 Task: Create a due date automation trigger when advanced on, on the wednesday of the week a card is due add fields without custom field "Resume" set to a number greater than 1 and greater or equal to 10 at 11:00 AM.
Action: Mouse moved to (1059, 86)
Screenshot: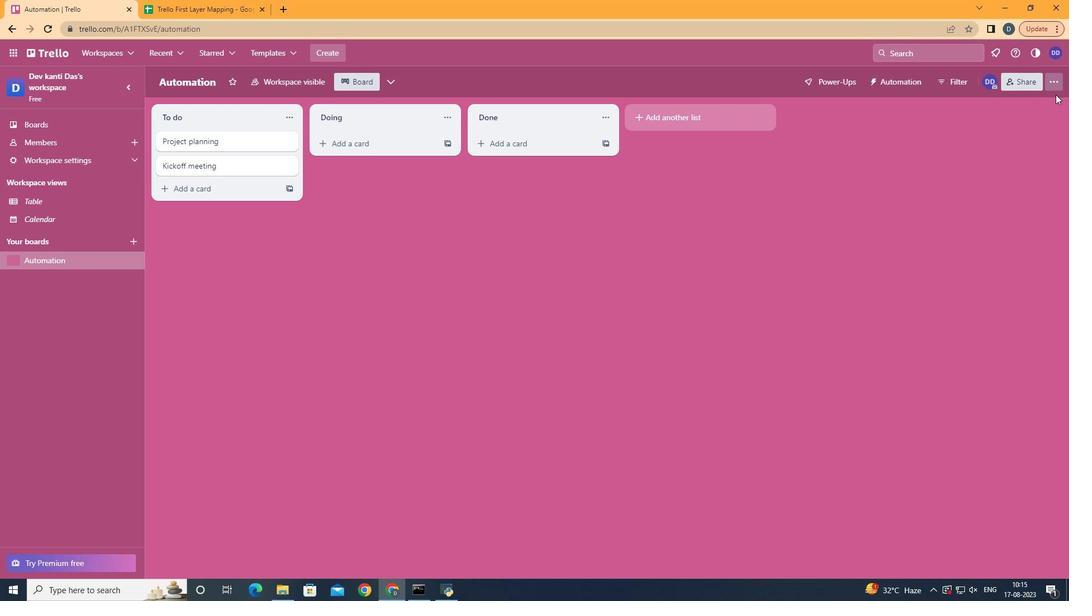 
Action: Mouse pressed left at (1059, 86)
Screenshot: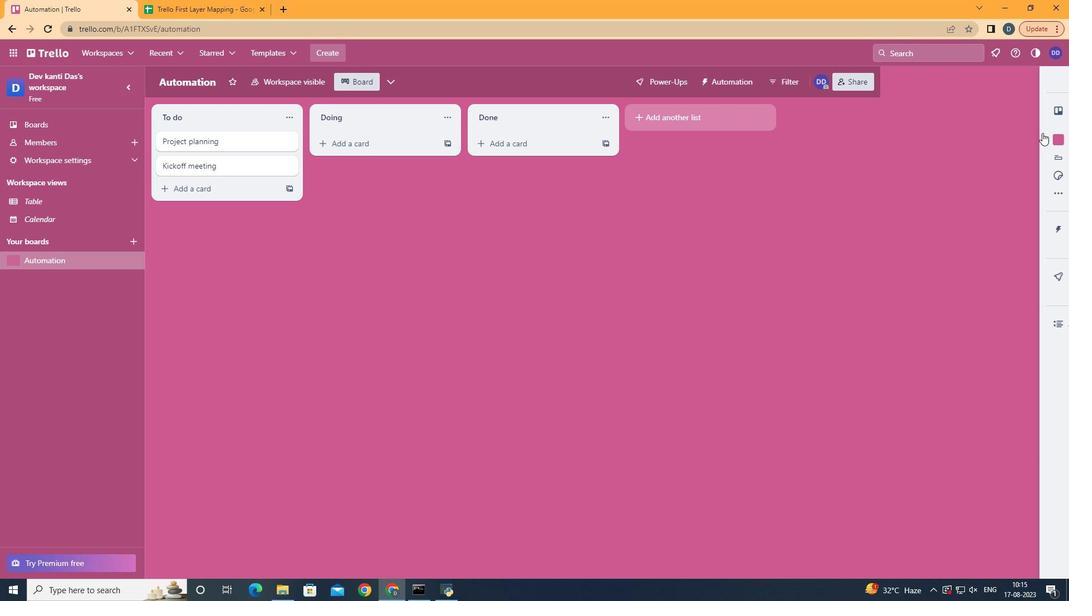 
Action: Mouse moved to (963, 249)
Screenshot: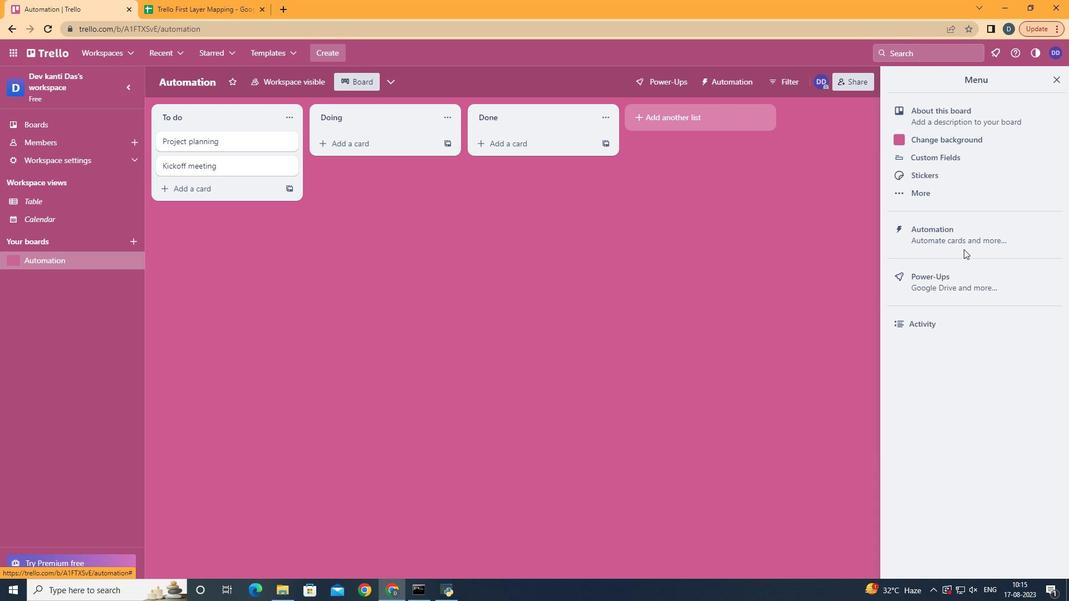 
Action: Mouse pressed left at (963, 249)
Screenshot: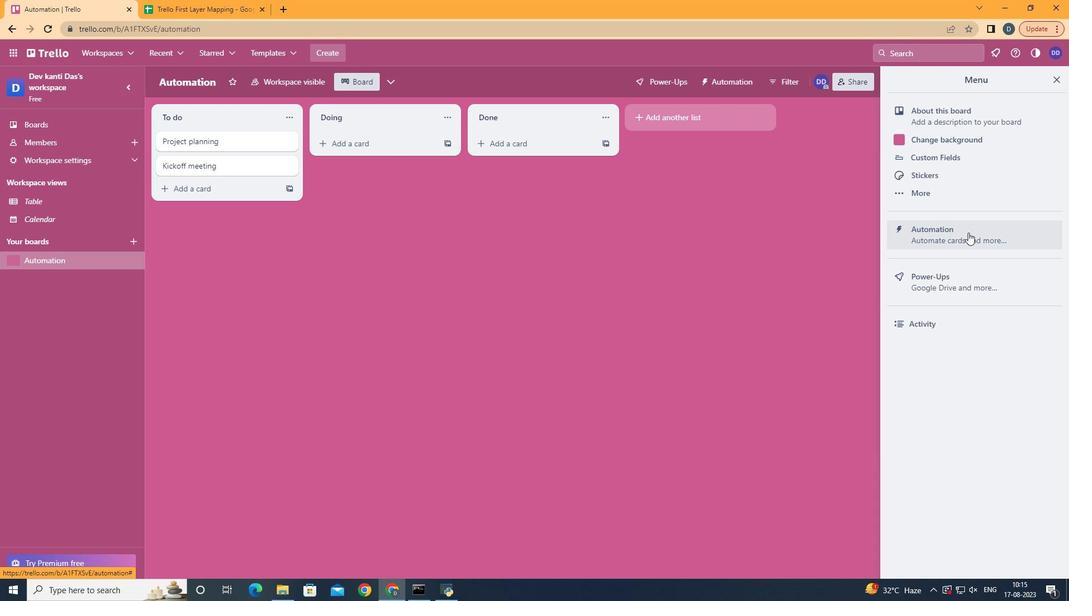 
Action: Mouse moved to (968, 232)
Screenshot: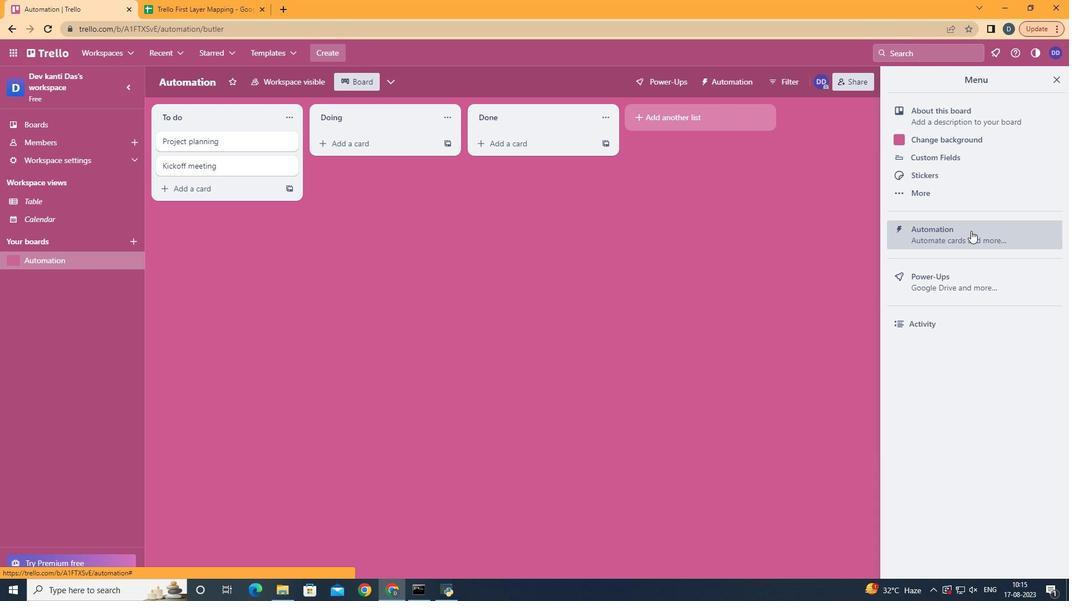 
Action: Mouse pressed left at (968, 232)
Screenshot: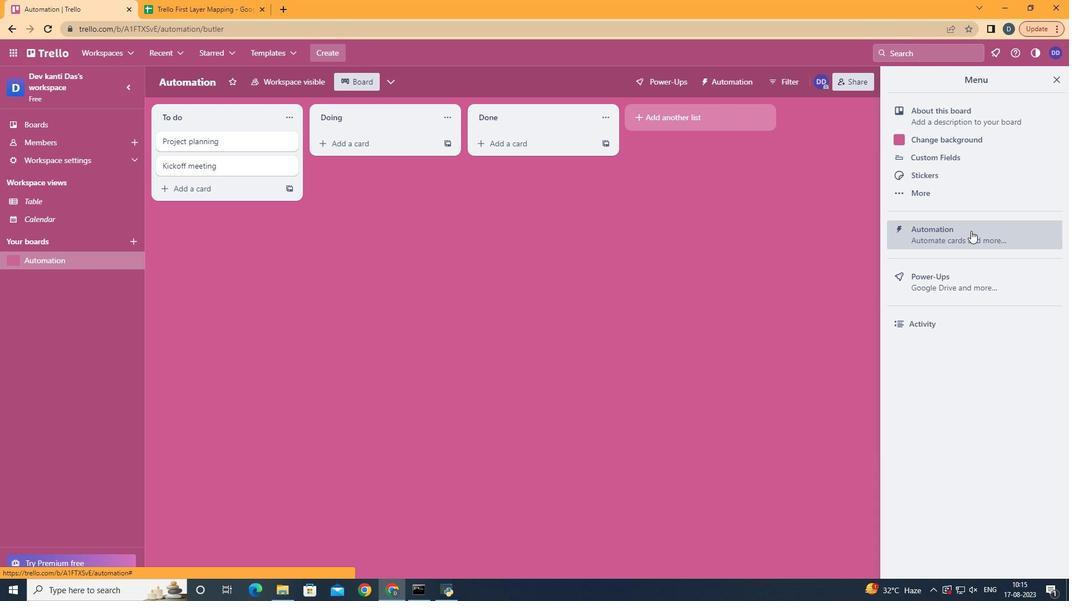 
Action: Mouse moved to (216, 232)
Screenshot: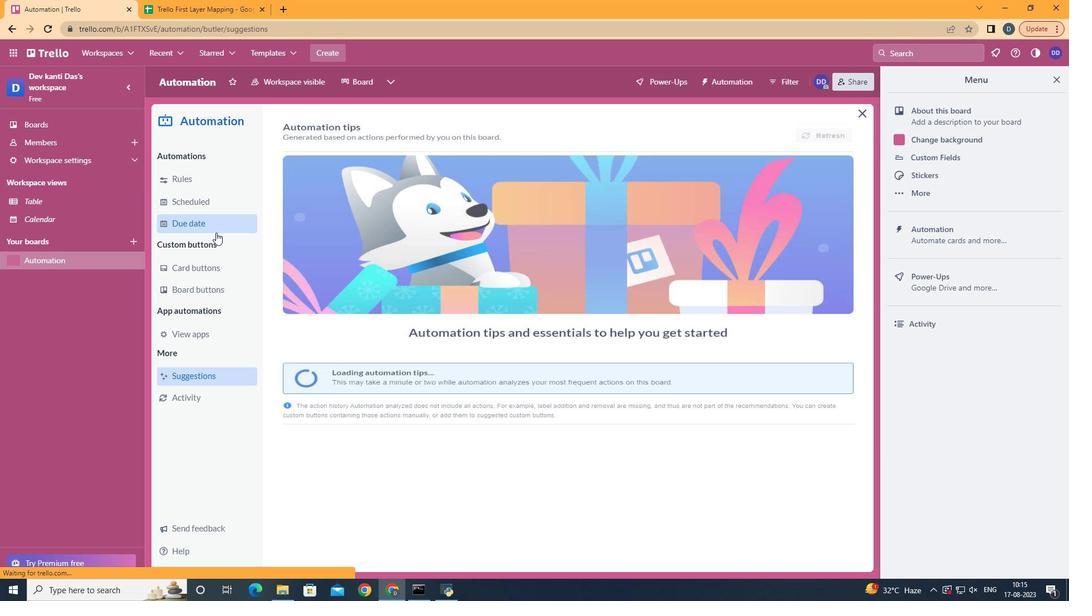 
Action: Mouse pressed left at (216, 232)
Screenshot: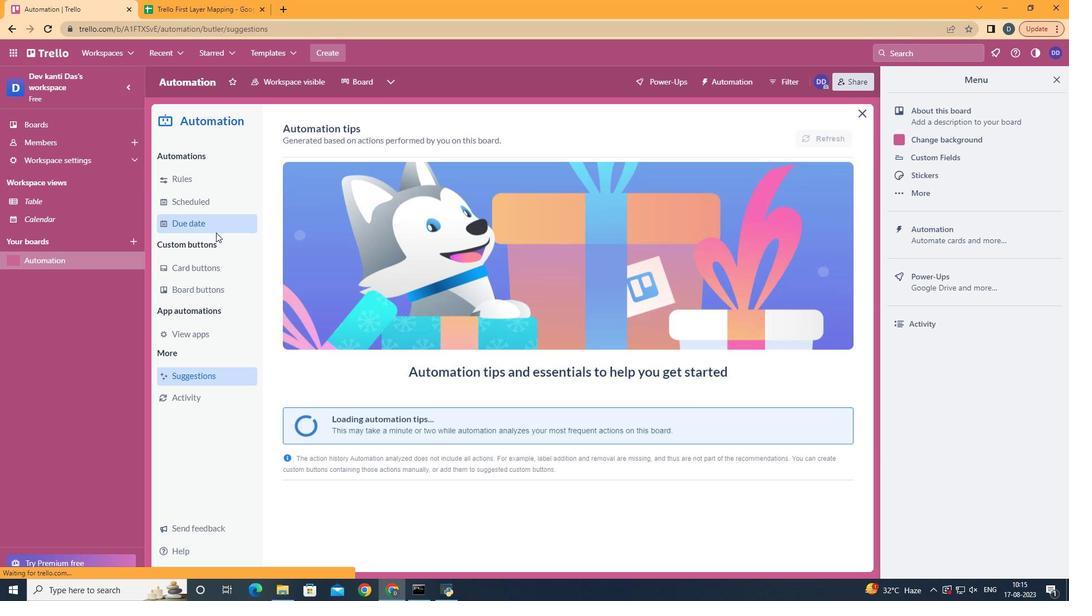 
Action: Mouse moved to (767, 135)
Screenshot: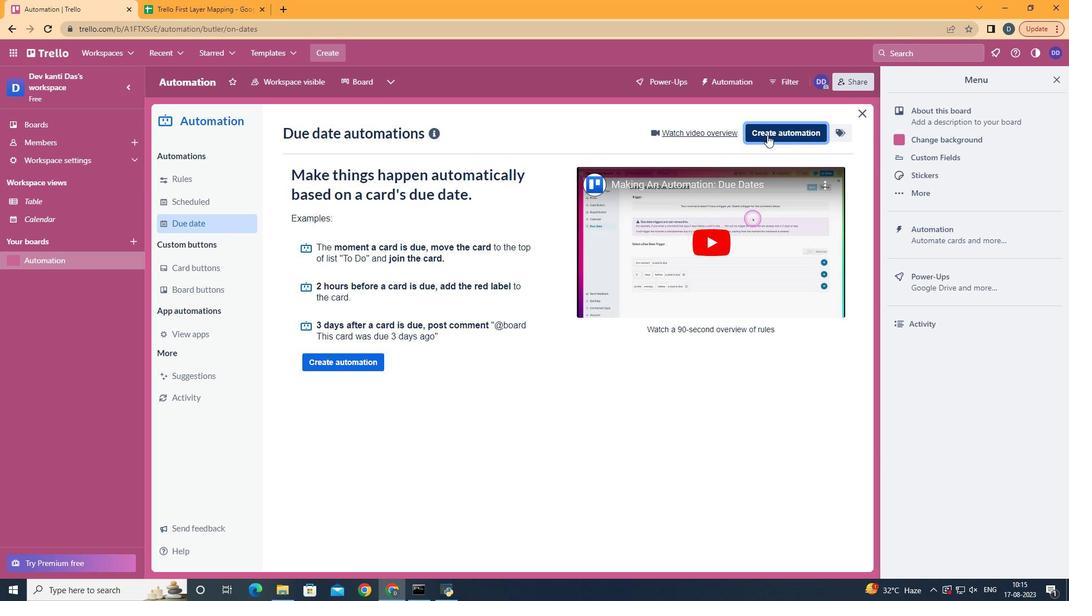 
Action: Mouse pressed left at (767, 135)
Screenshot: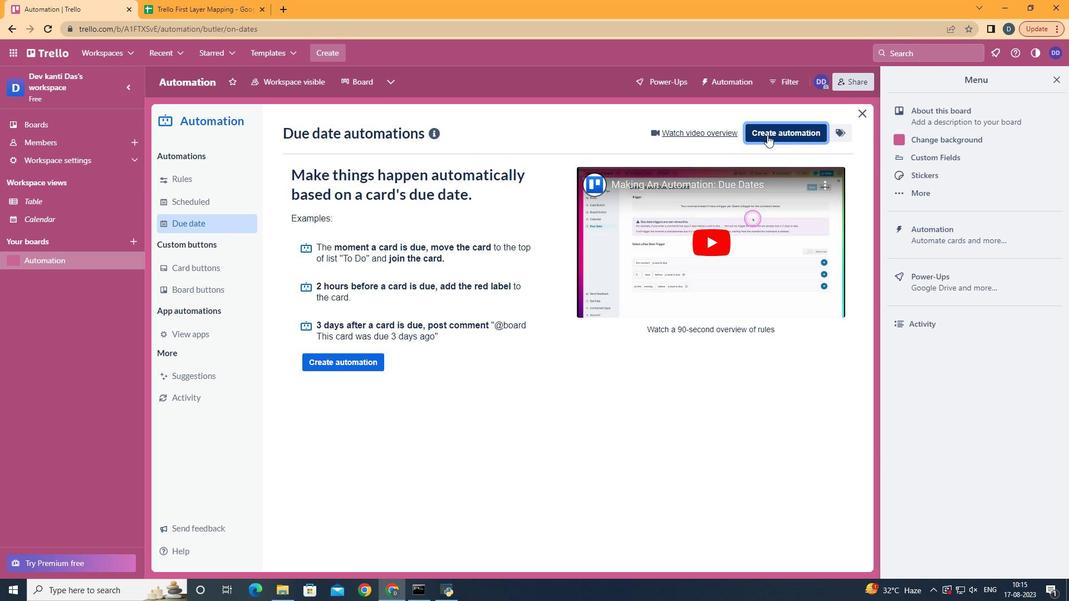 
Action: Mouse moved to (565, 232)
Screenshot: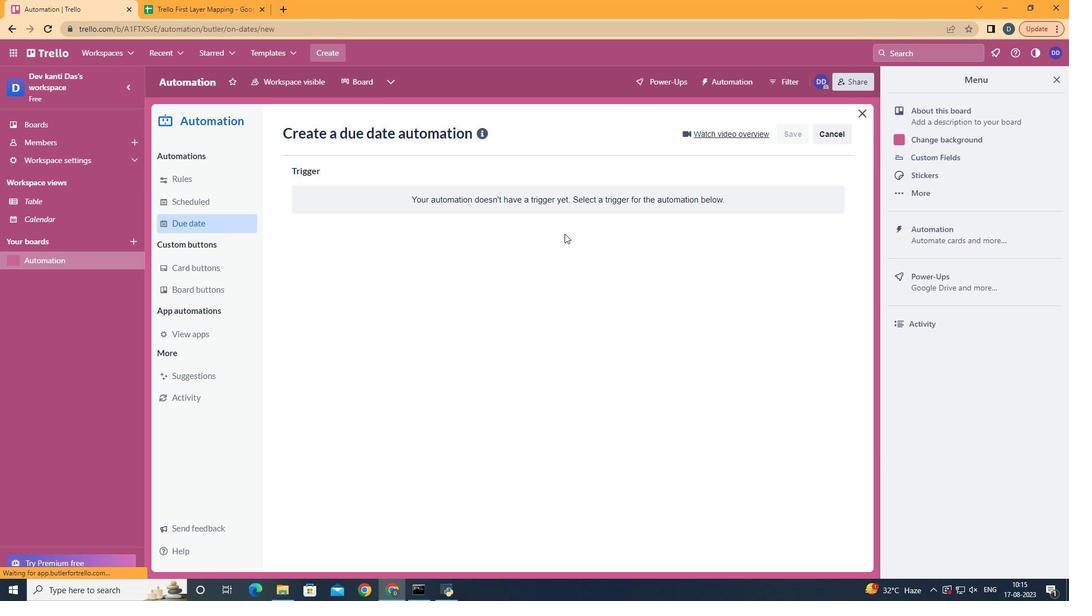 
Action: Mouse pressed left at (565, 232)
Screenshot: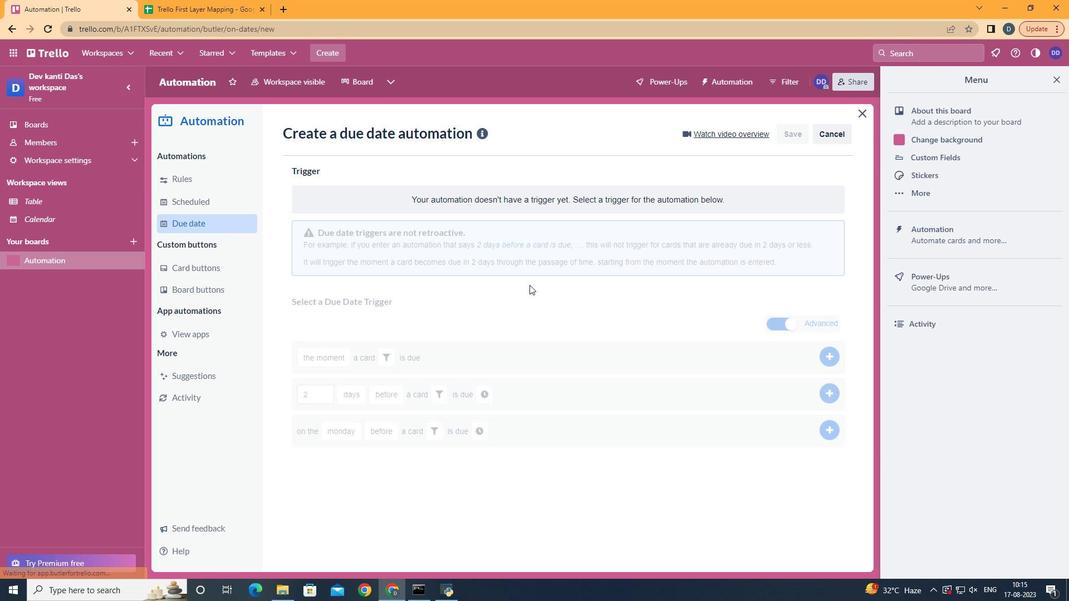 
Action: Mouse moved to (374, 339)
Screenshot: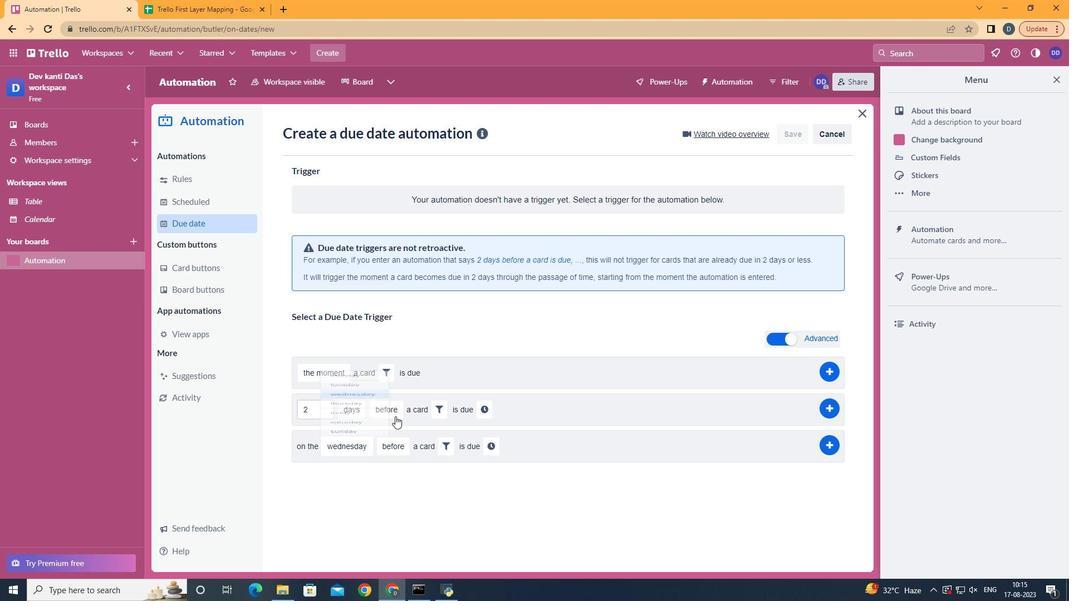 
Action: Mouse pressed left at (374, 339)
Screenshot: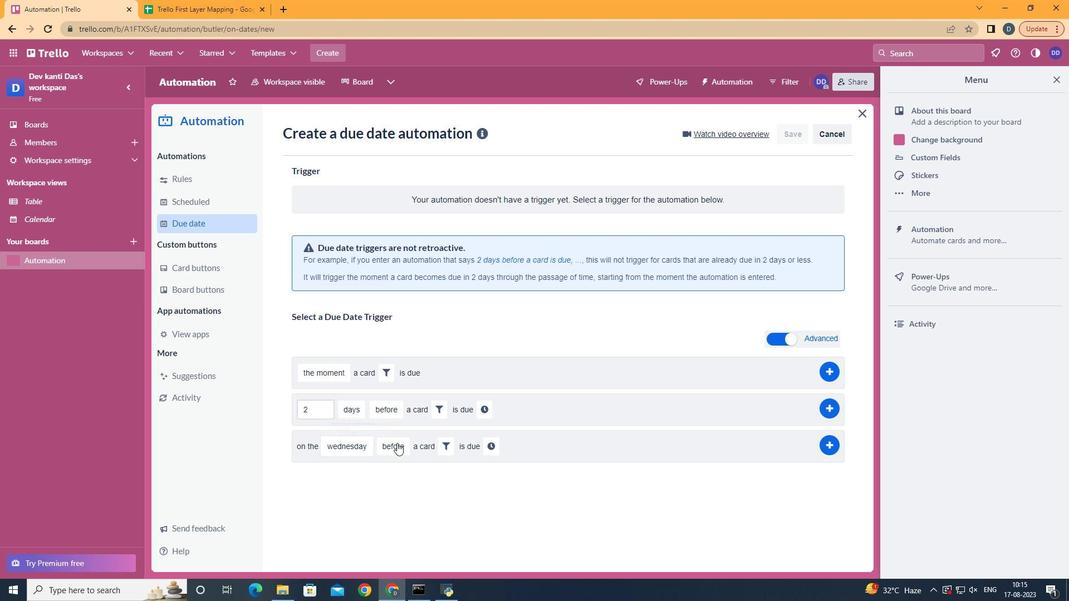 
Action: Mouse moved to (402, 517)
Screenshot: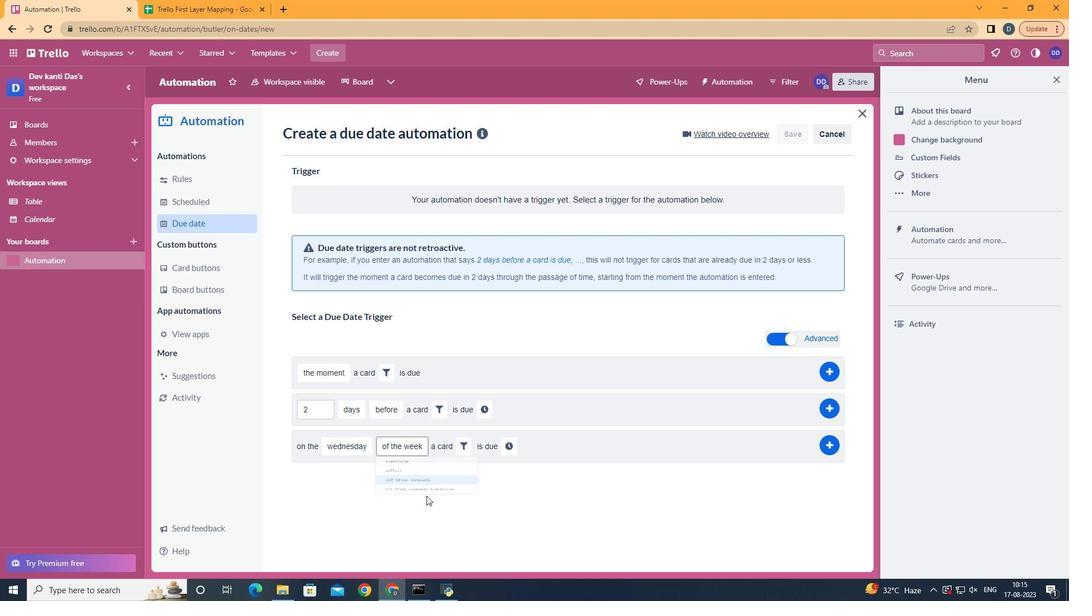 
Action: Mouse pressed left at (402, 517)
Screenshot: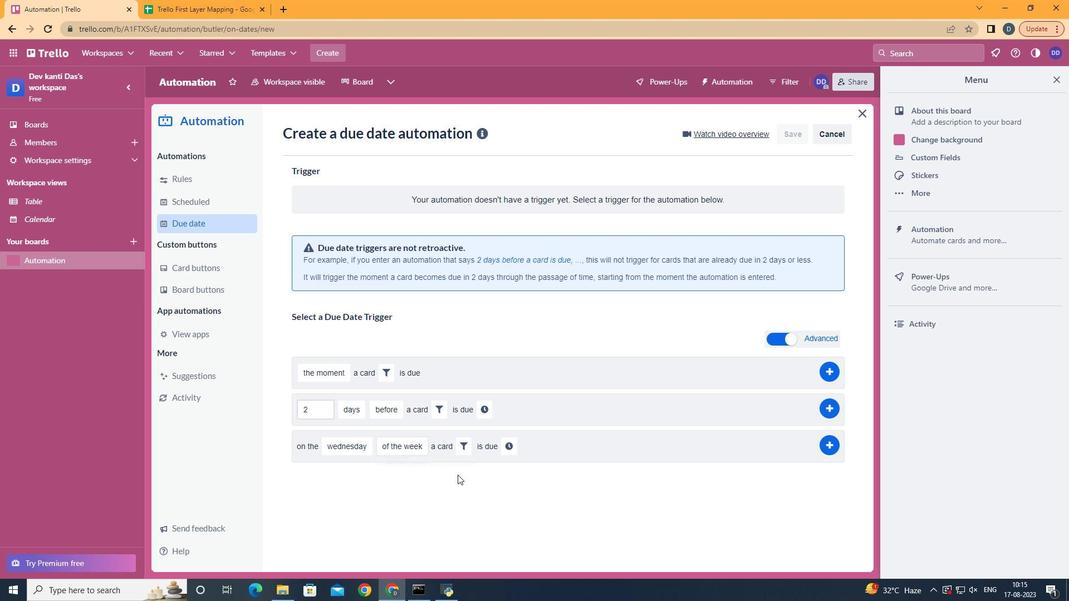 
Action: Mouse moved to (468, 452)
Screenshot: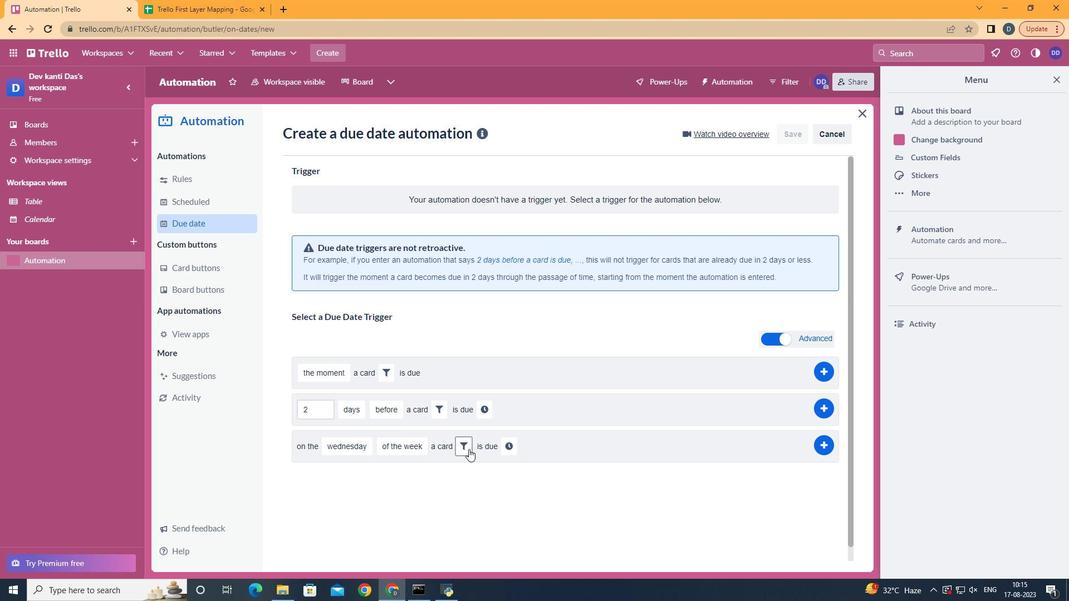 
Action: Mouse pressed left at (468, 452)
Screenshot: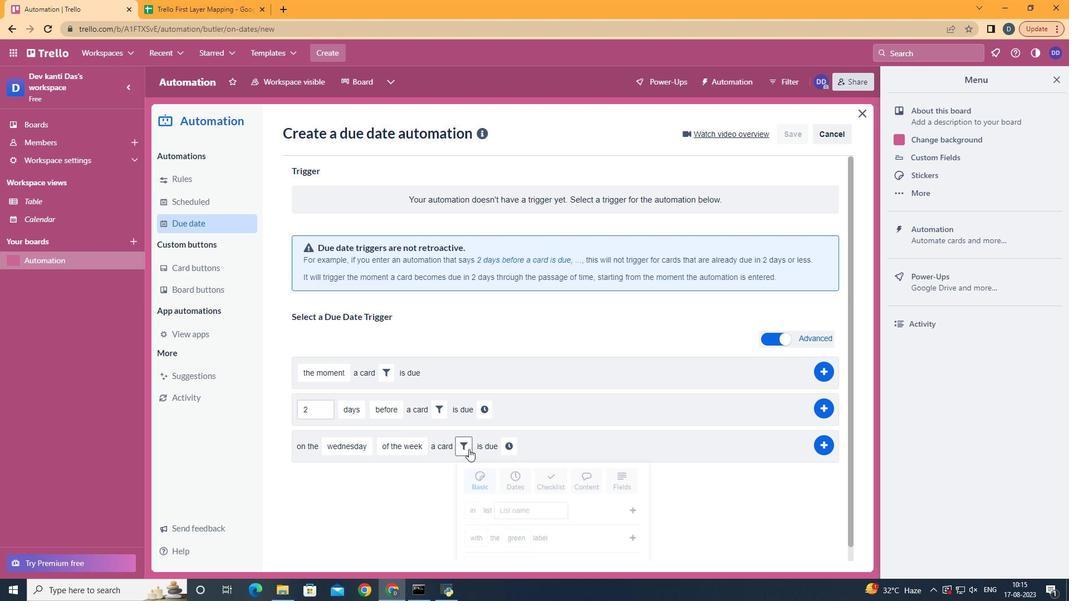 
Action: Mouse moved to (642, 477)
Screenshot: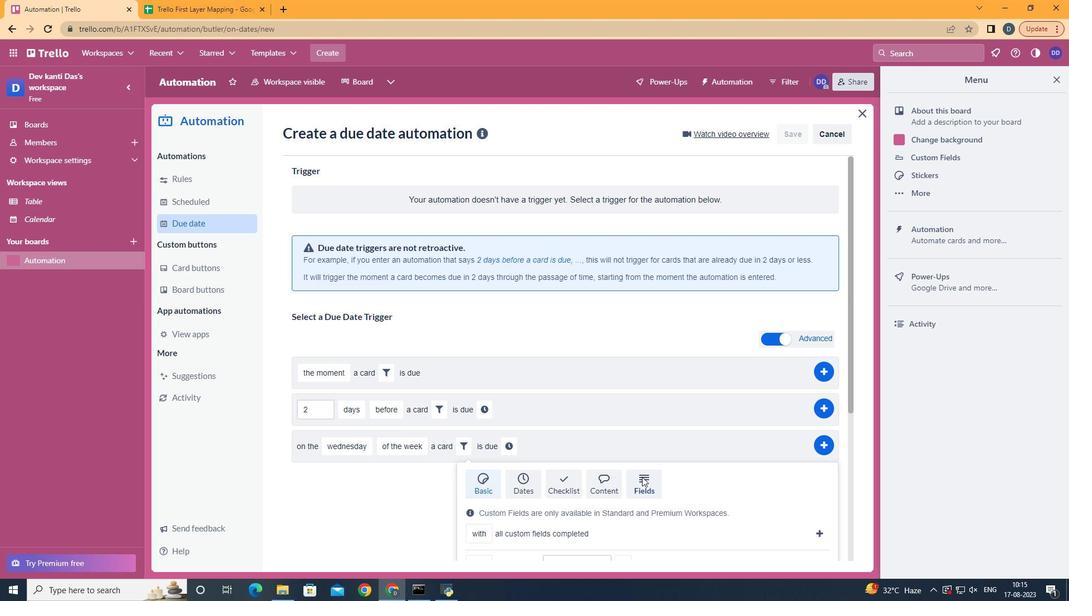 
Action: Mouse pressed left at (642, 477)
Screenshot: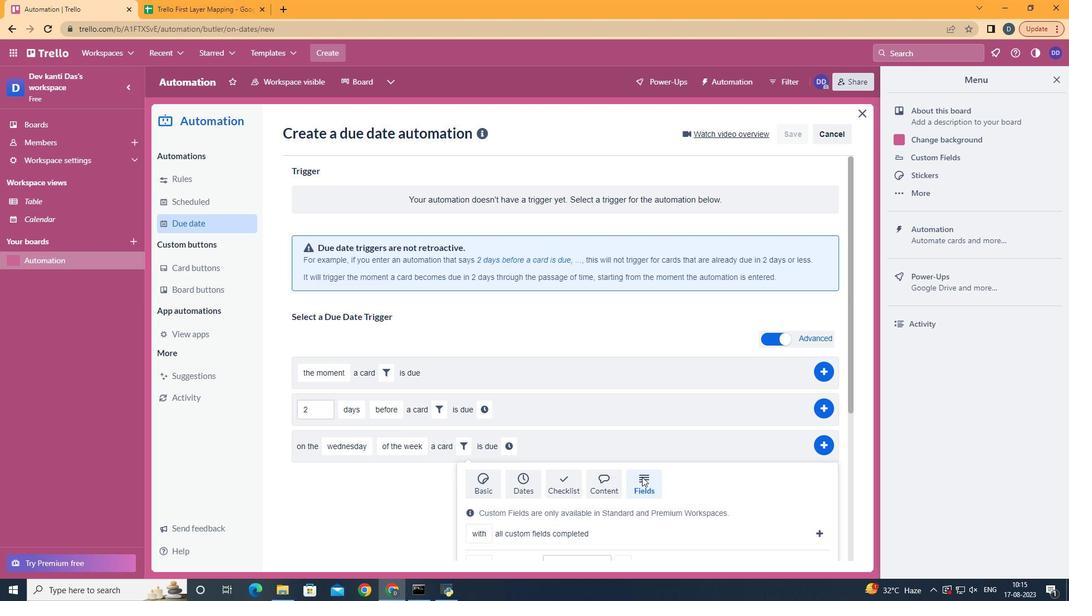 
Action: Mouse moved to (642, 477)
Screenshot: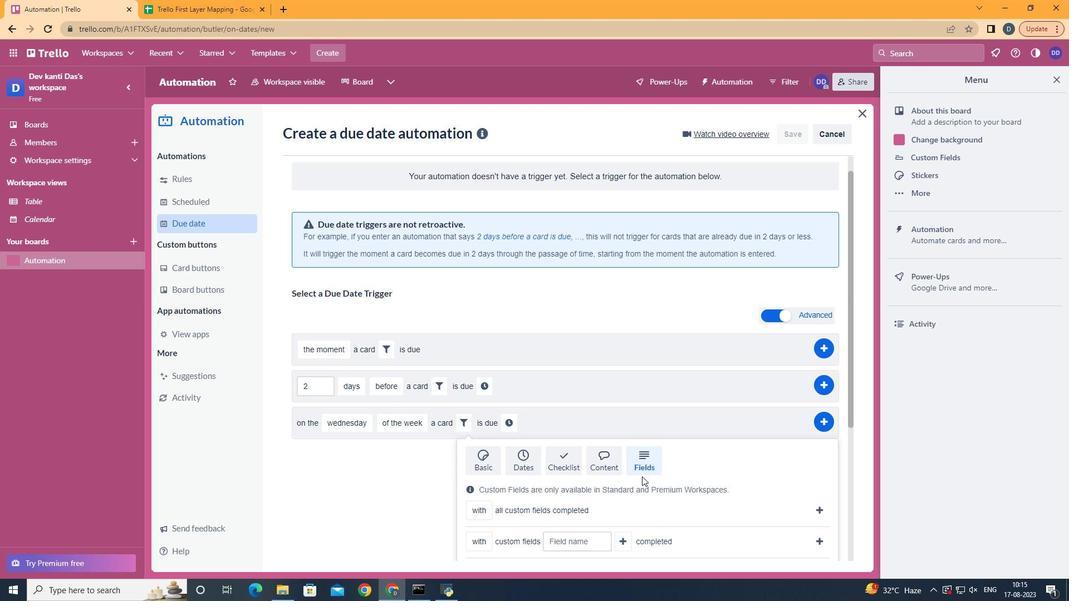 
Action: Mouse scrolled (642, 476) with delta (0, 0)
Screenshot: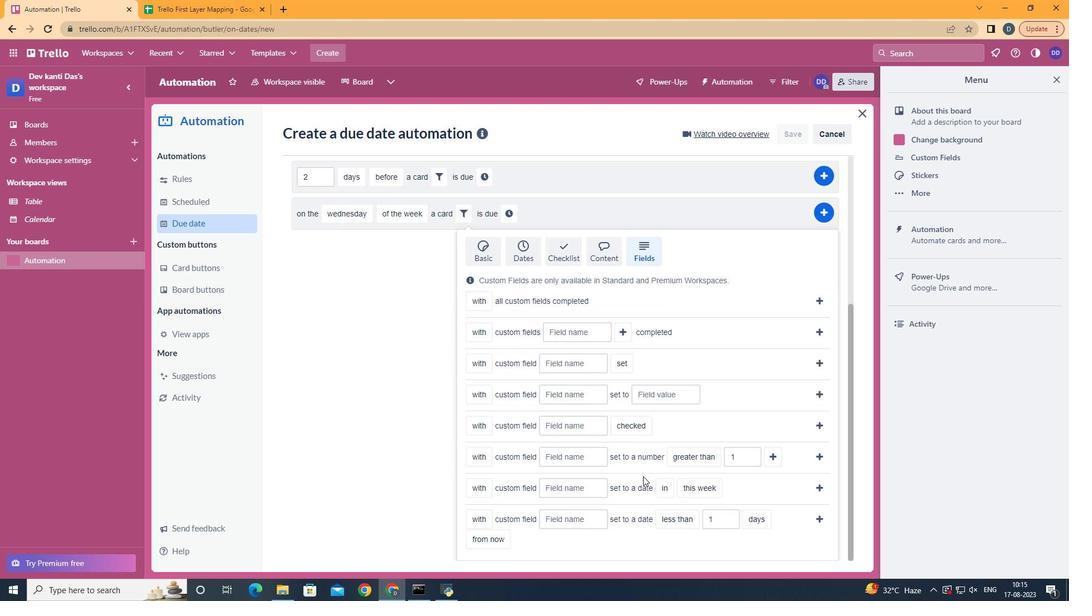 
Action: Mouse scrolled (642, 476) with delta (0, 0)
Screenshot: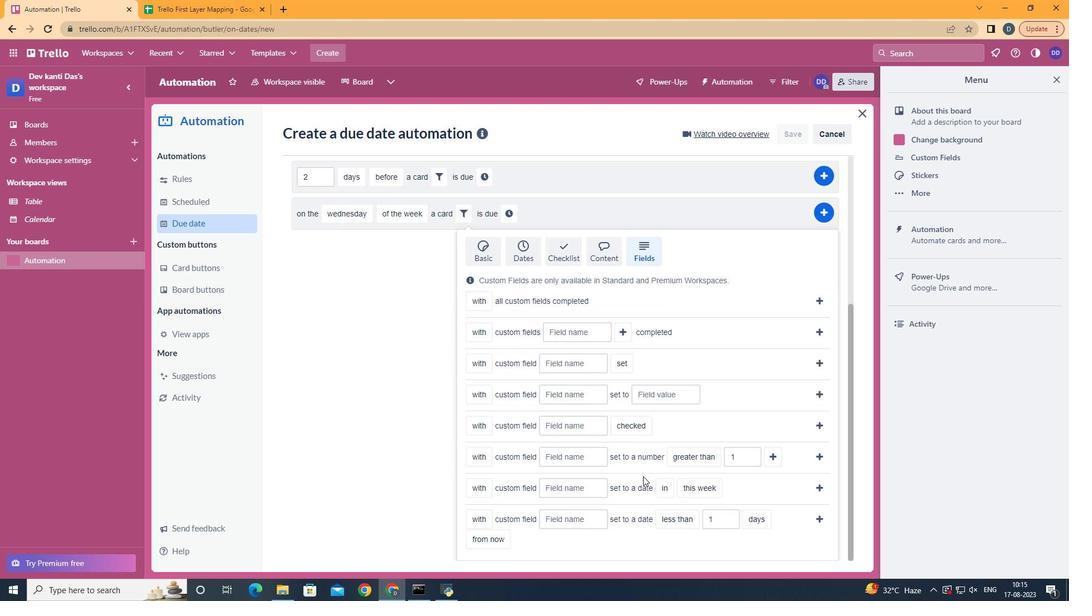 
Action: Mouse scrolled (642, 476) with delta (0, 0)
Screenshot: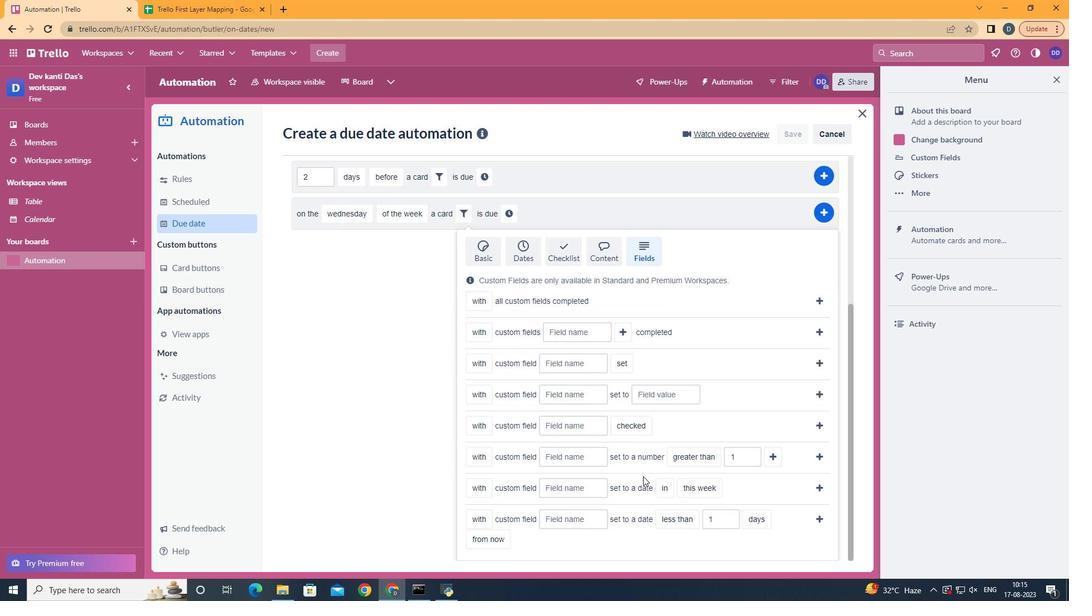 
Action: Mouse scrolled (642, 476) with delta (0, 0)
Screenshot: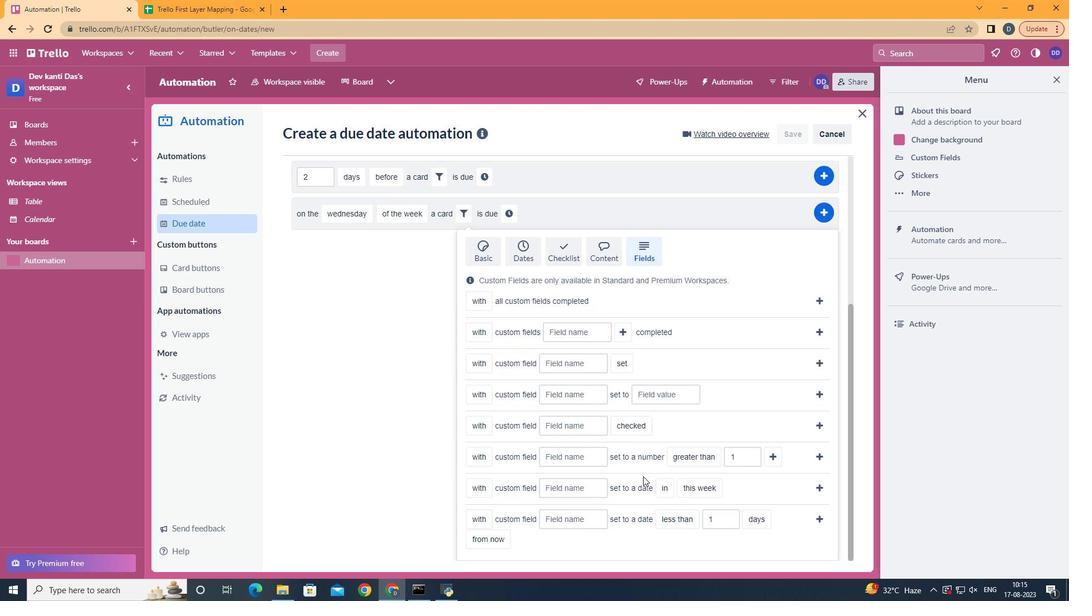
Action: Mouse scrolled (642, 476) with delta (0, 0)
Screenshot: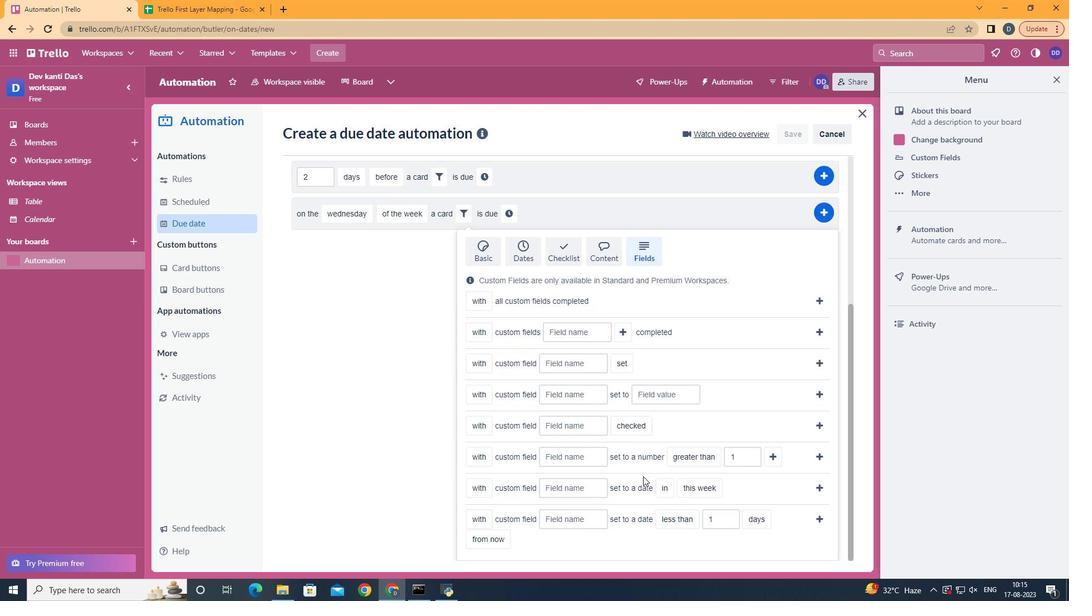 
Action: Mouse moved to (642, 476)
Screenshot: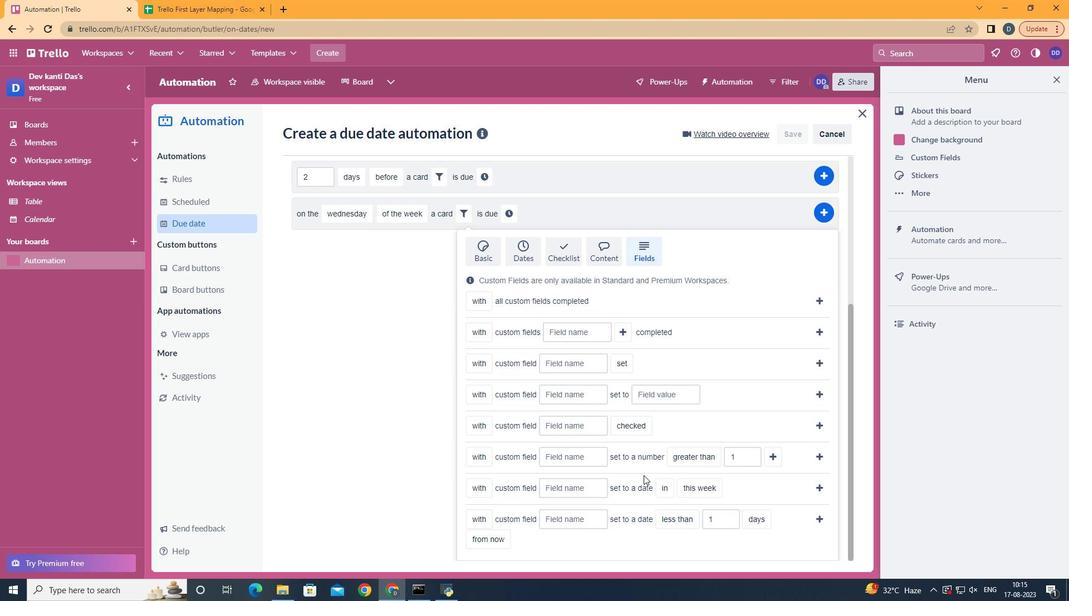 
Action: Mouse scrolled (642, 476) with delta (0, 0)
Screenshot: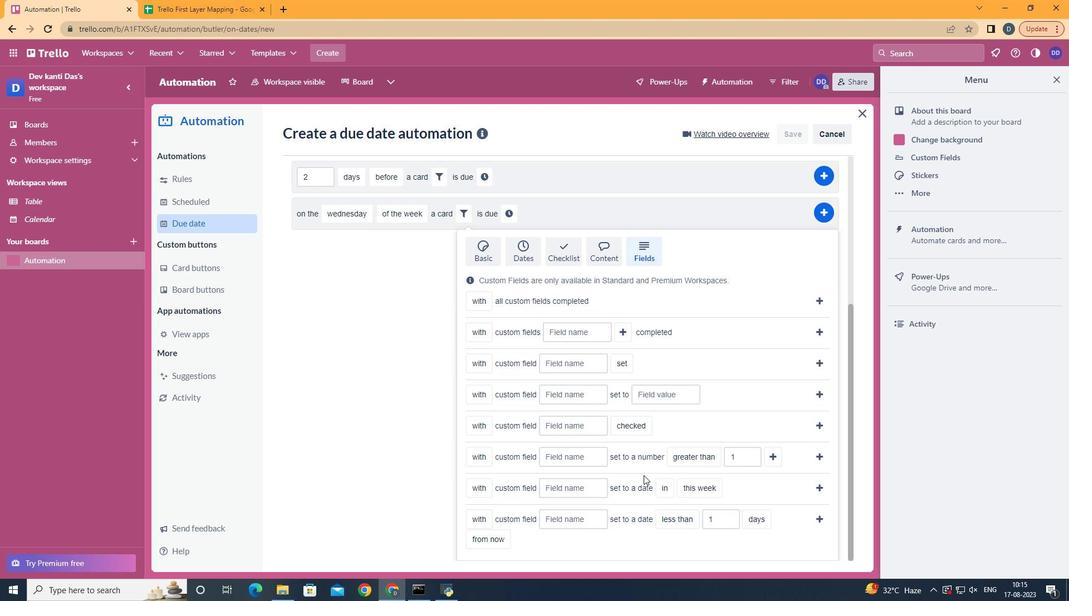 
Action: Mouse moved to (504, 496)
Screenshot: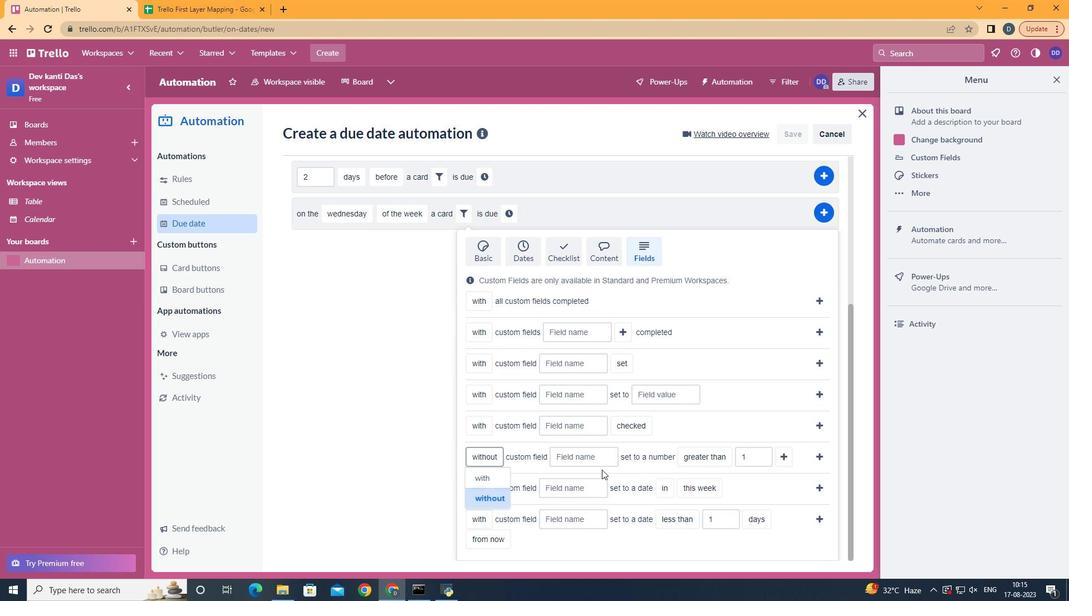
Action: Mouse pressed left at (504, 496)
Screenshot: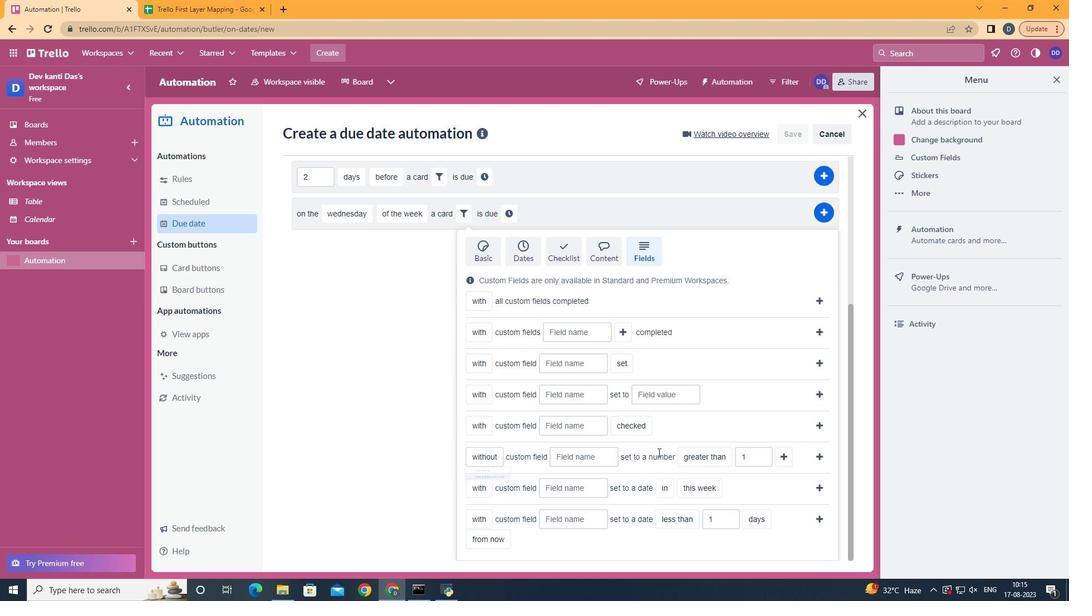 
Action: Mouse moved to (608, 458)
Screenshot: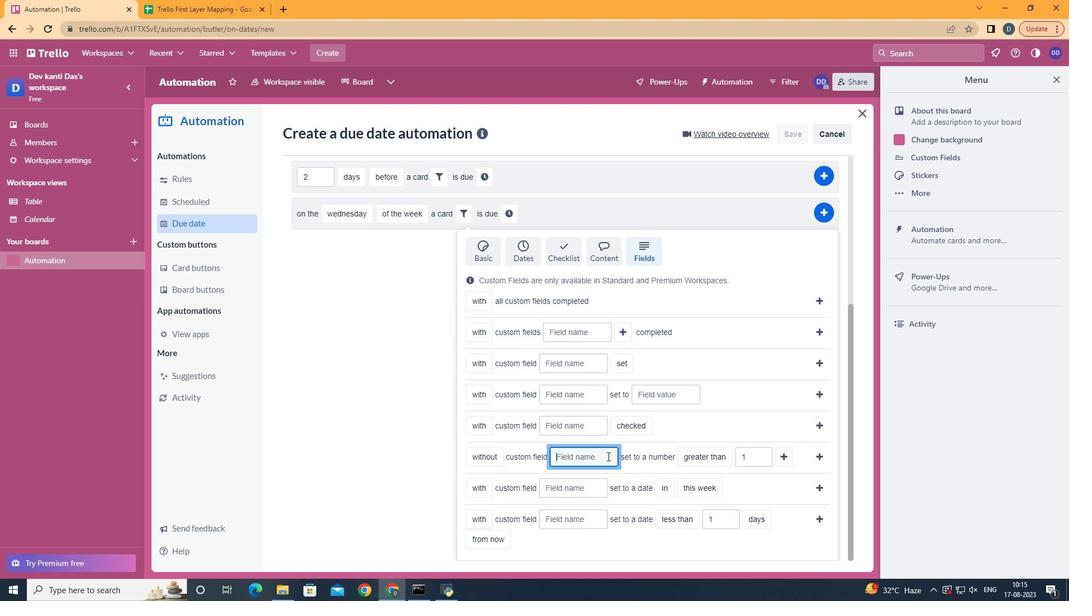 
Action: Mouse pressed left at (608, 458)
Screenshot: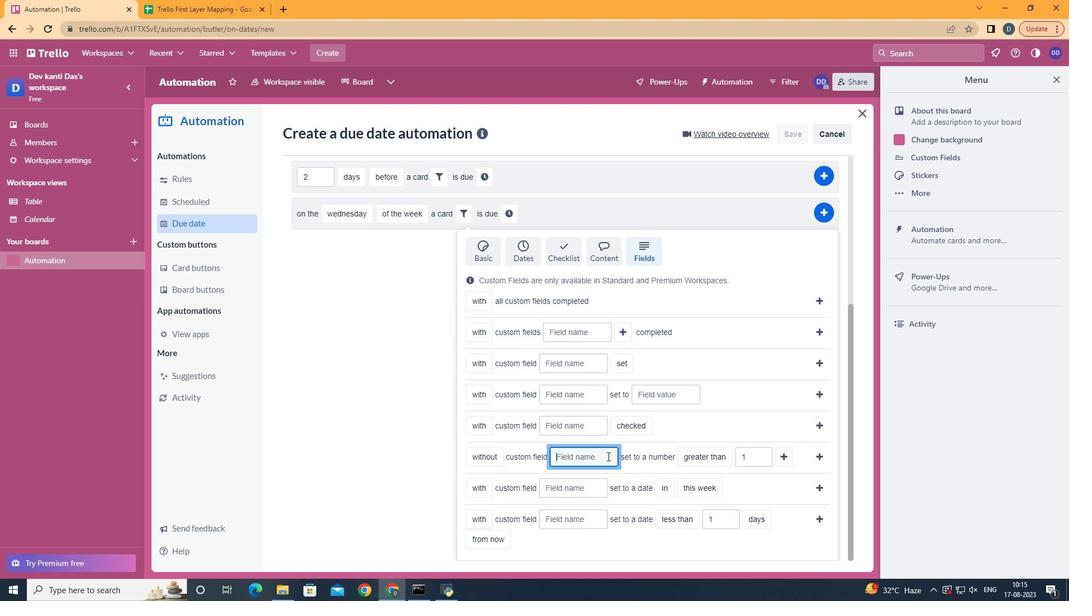 
Action: Mouse moved to (607, 456)
Screenshot: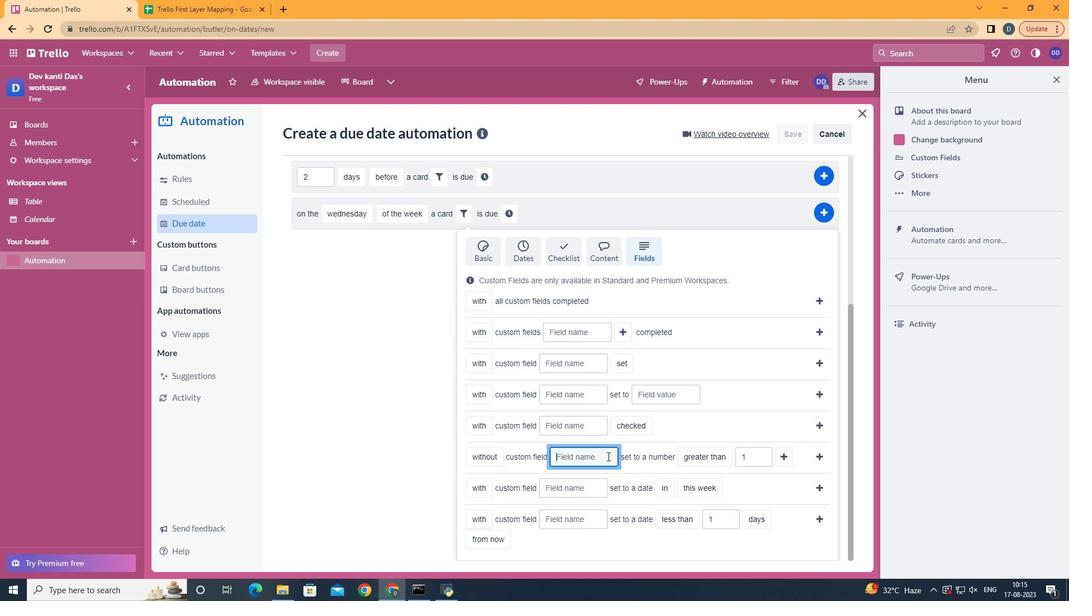 
Action: Key pressed <Key.shift>Resume
Screenshot: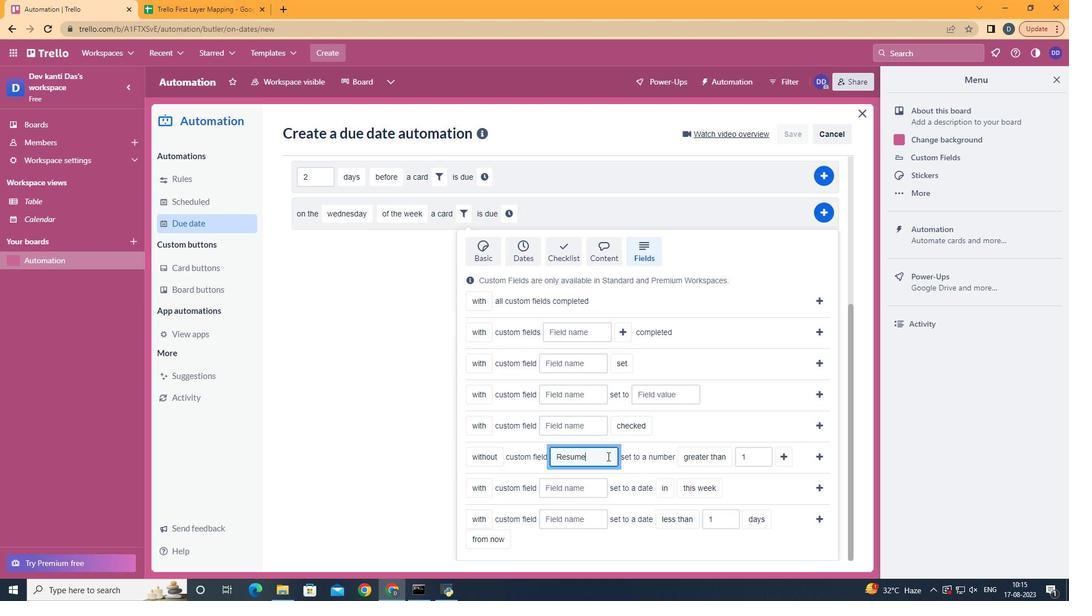 
Action: Mouse moved to (776, 453)
Screenshot: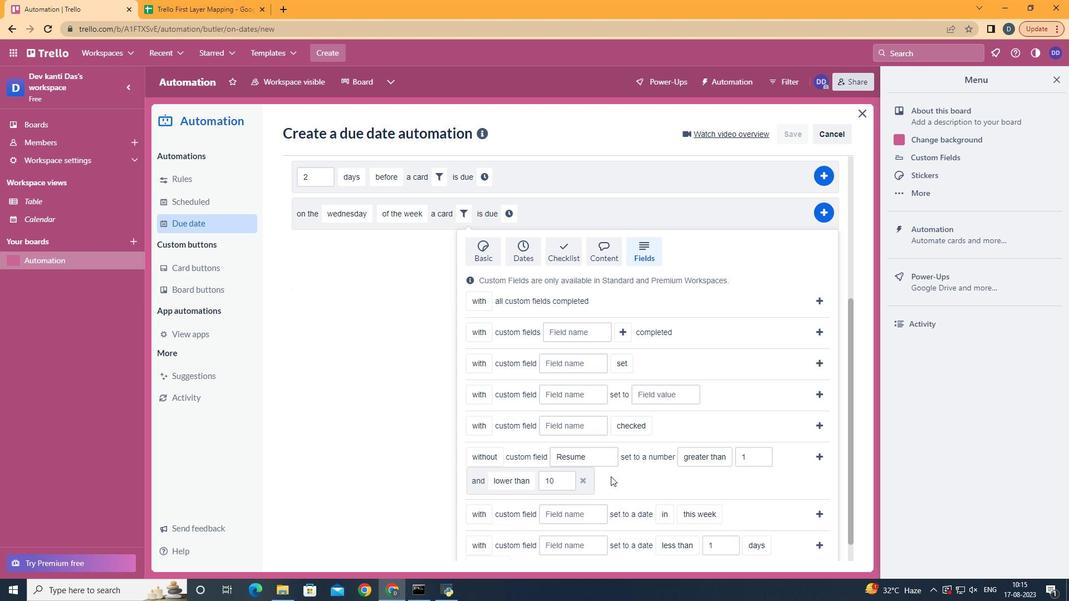 
Action: Mouse pressed left at (776, 453)
Screenshot: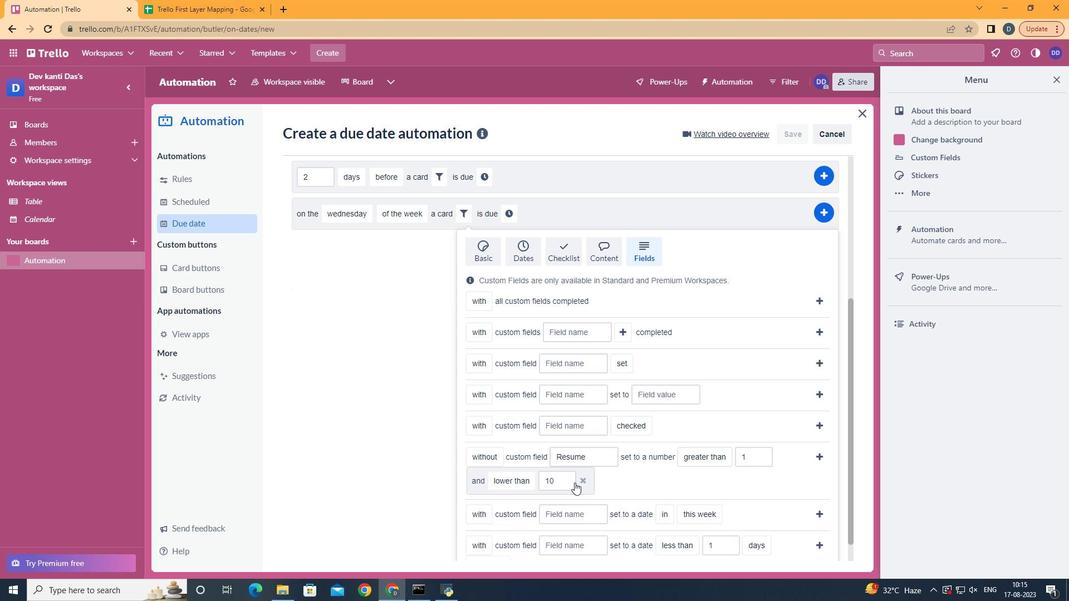 
Action: Mouse moved to (535, 456)
Screenshot: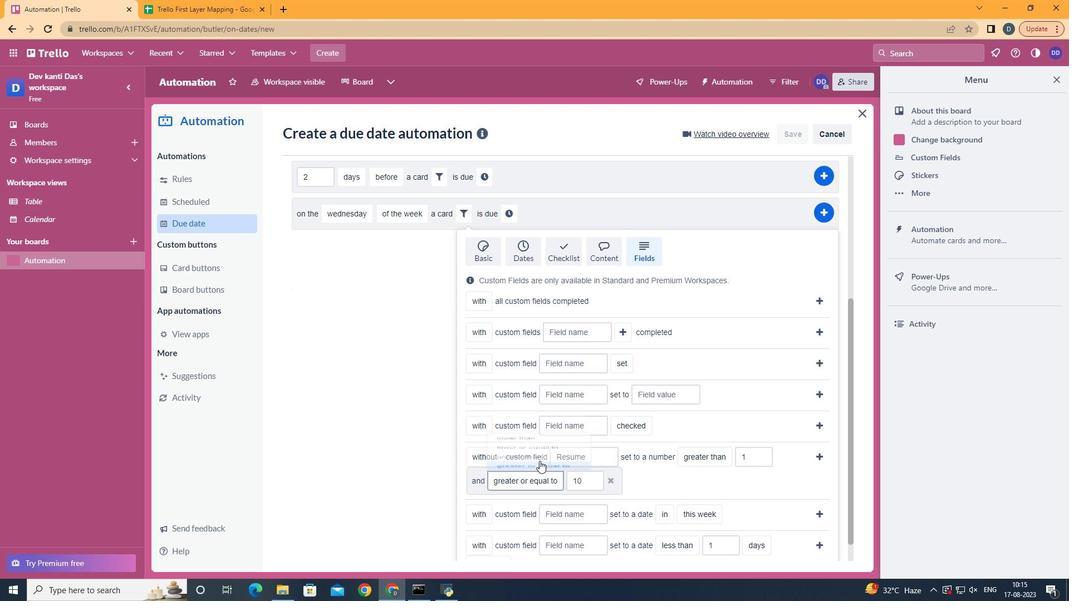 
Action: Mouse pressed left at (535, 456)
Screenshot: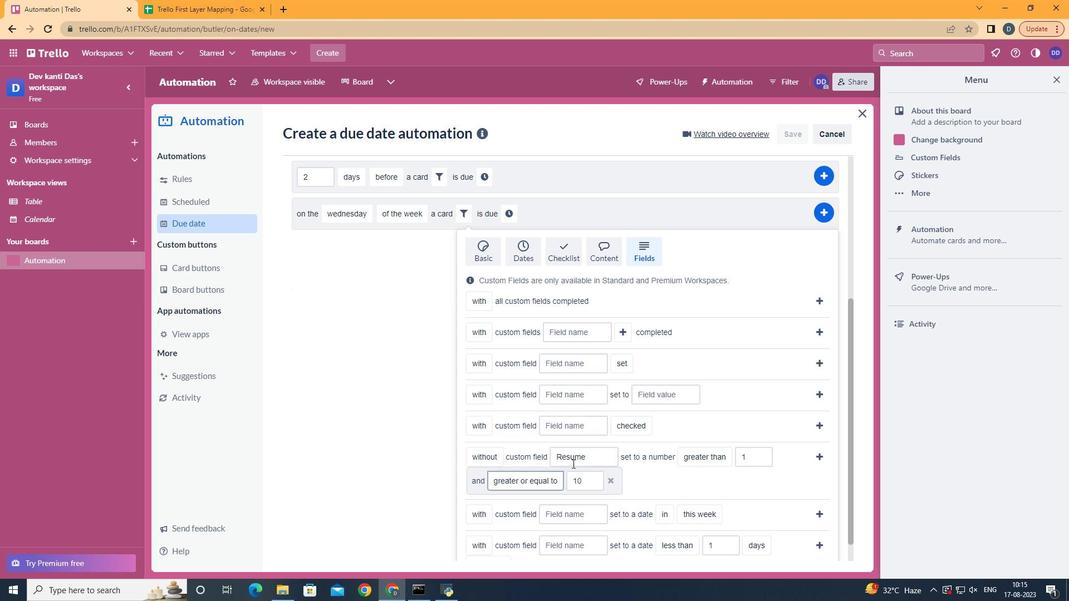 
Action: Mouse moved to (820, 455)
Screenshot: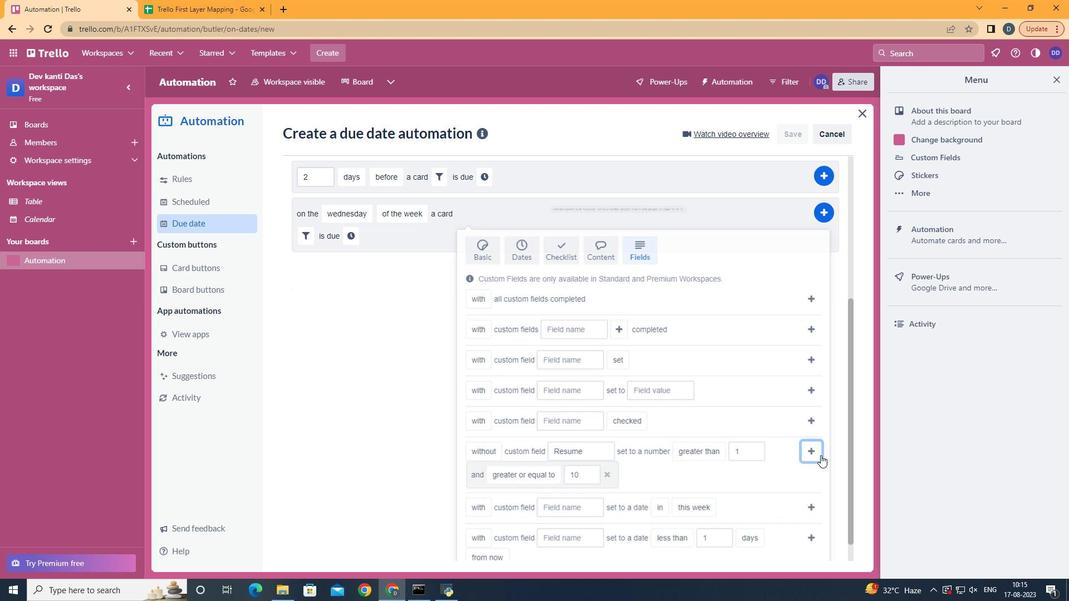
Action: Mouse pressed left at (820, 455)
Screenshot: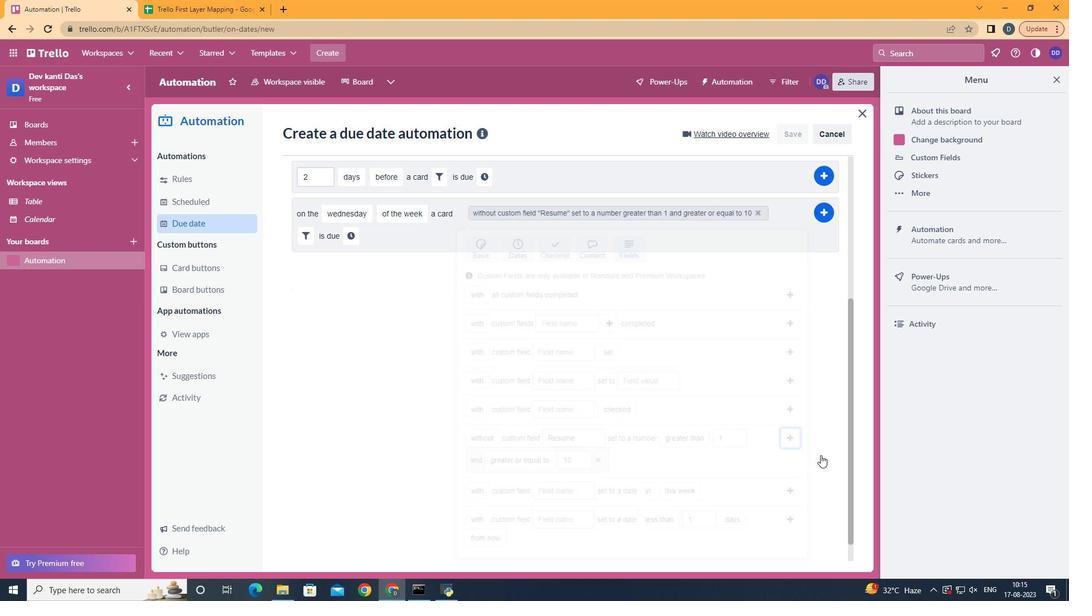 
Action: Mouse moved to (338, 470)
Screenshot: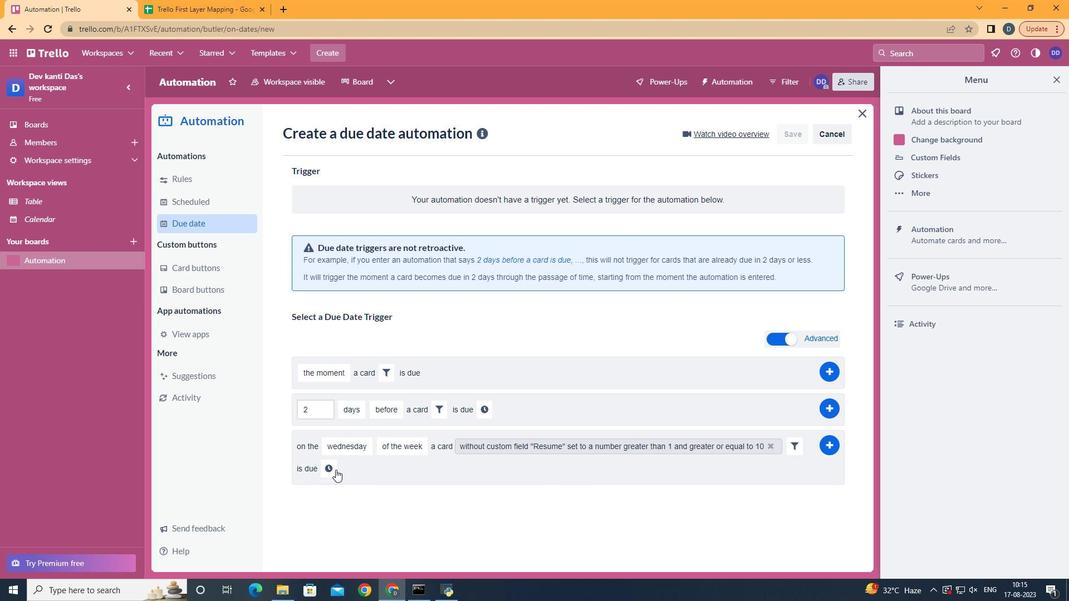 
Action: Mouse pressed left at (338, 470)
Screenshot: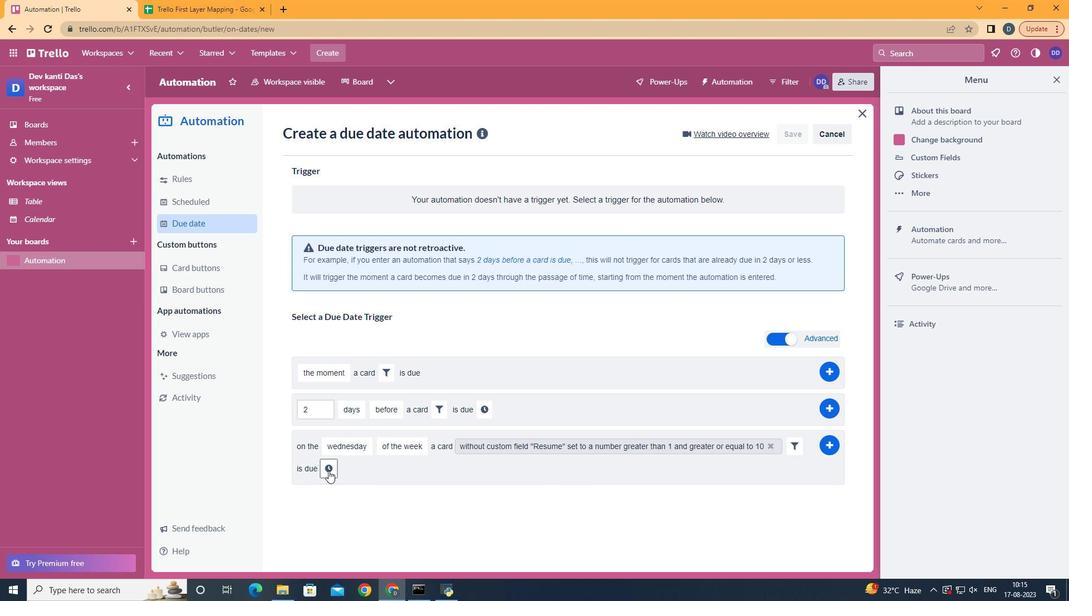 
Action: Mouse moved to (328, 471)
Screenshot: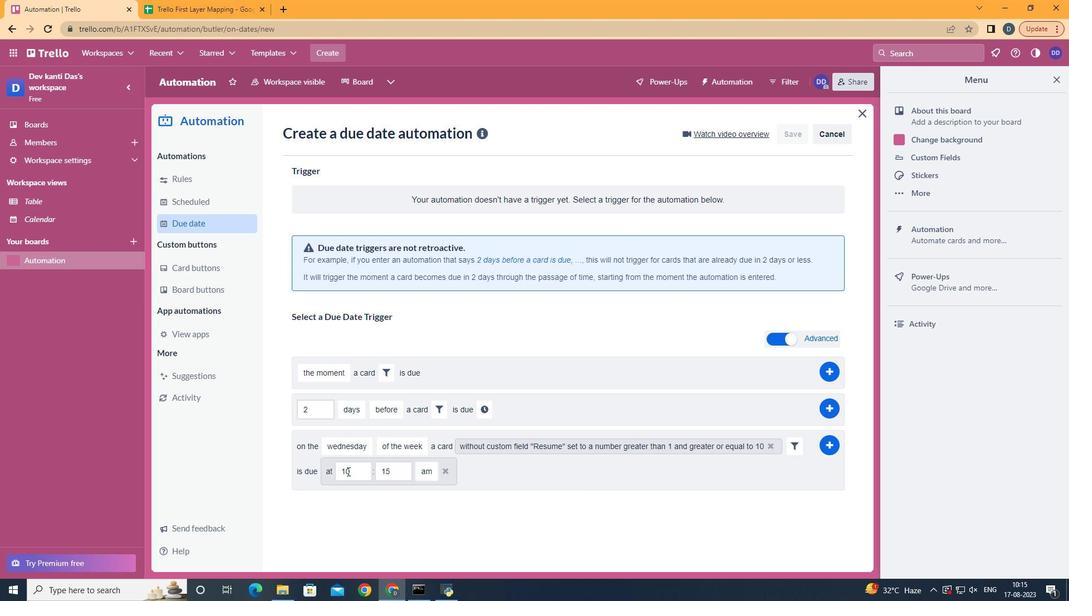 
Action: Mouse pressed left at (328, 471)
Screenshot: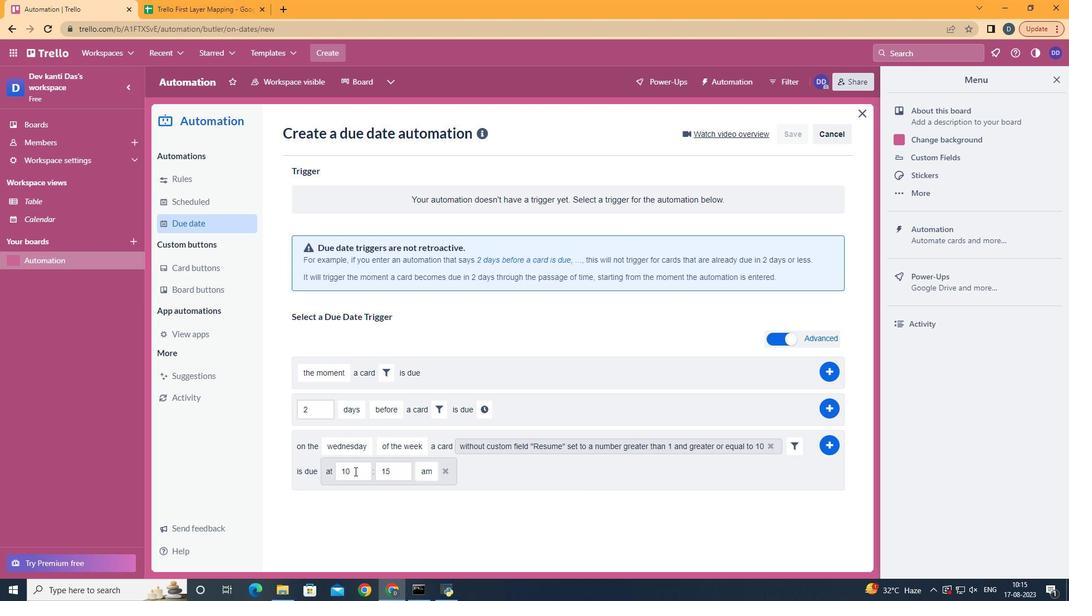 
Action: Mouse moved to (354, 471)
Screenshot: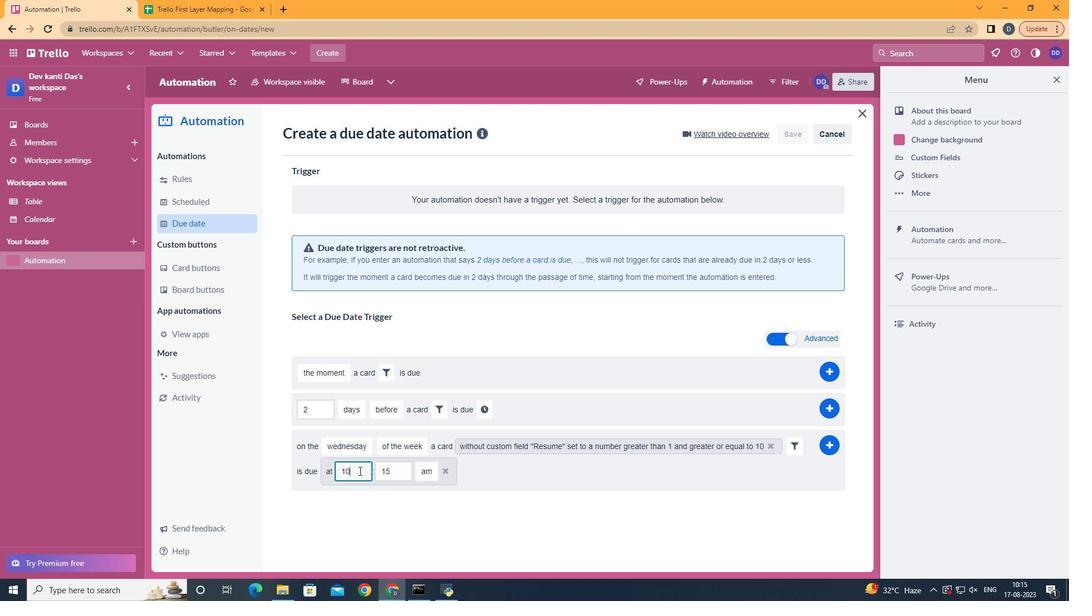 
Action: Mouse pressed left at (354, 471)
Screenshot: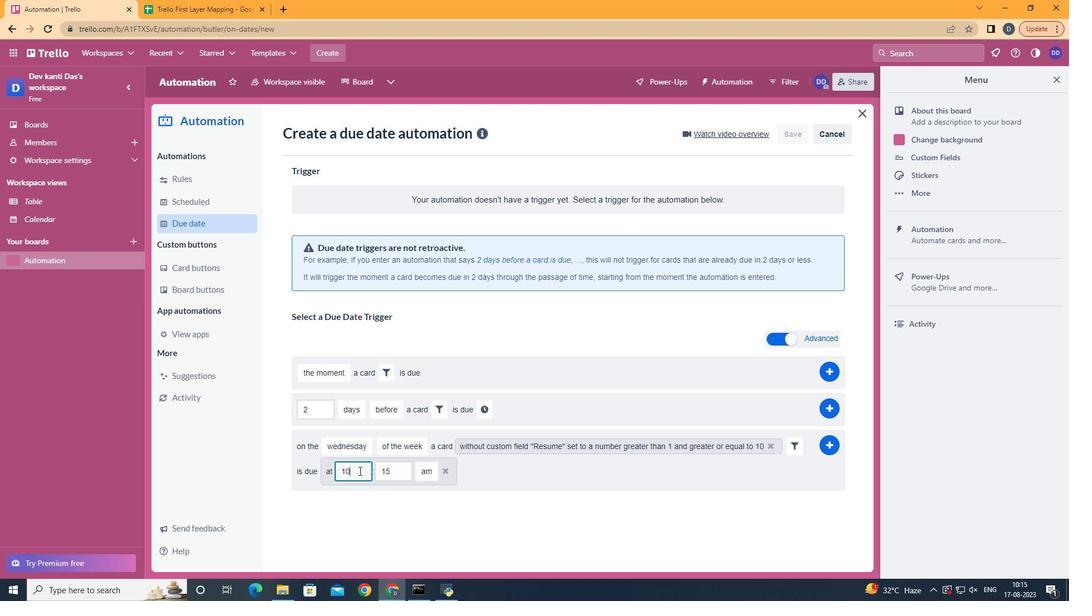 
Action: Mouse moved to (359, 471)
Screenshot: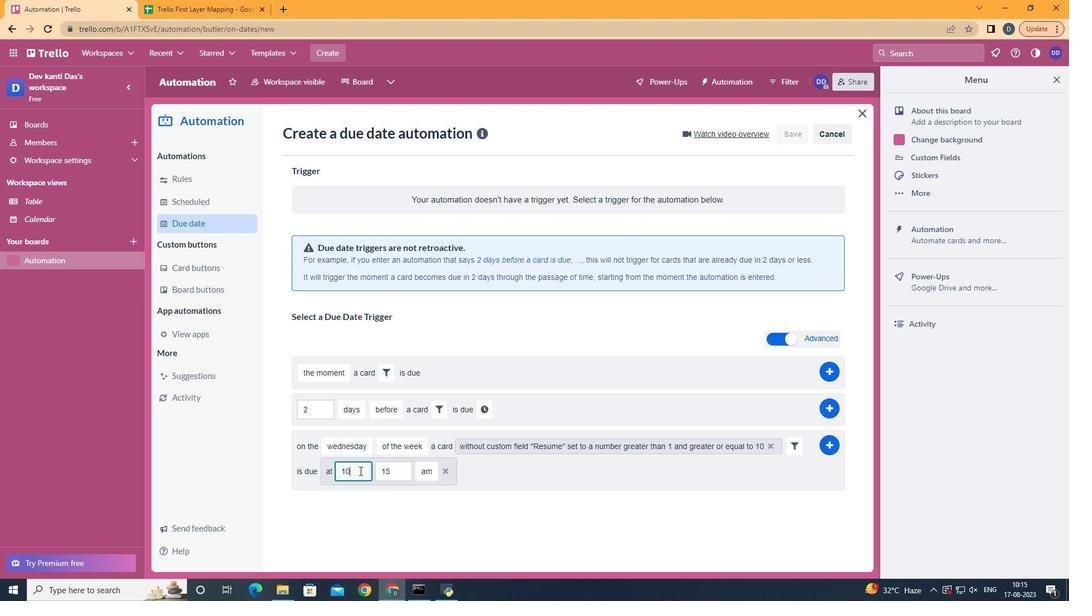 
Action: Key pressed <Key.backspace>1
Screenshot: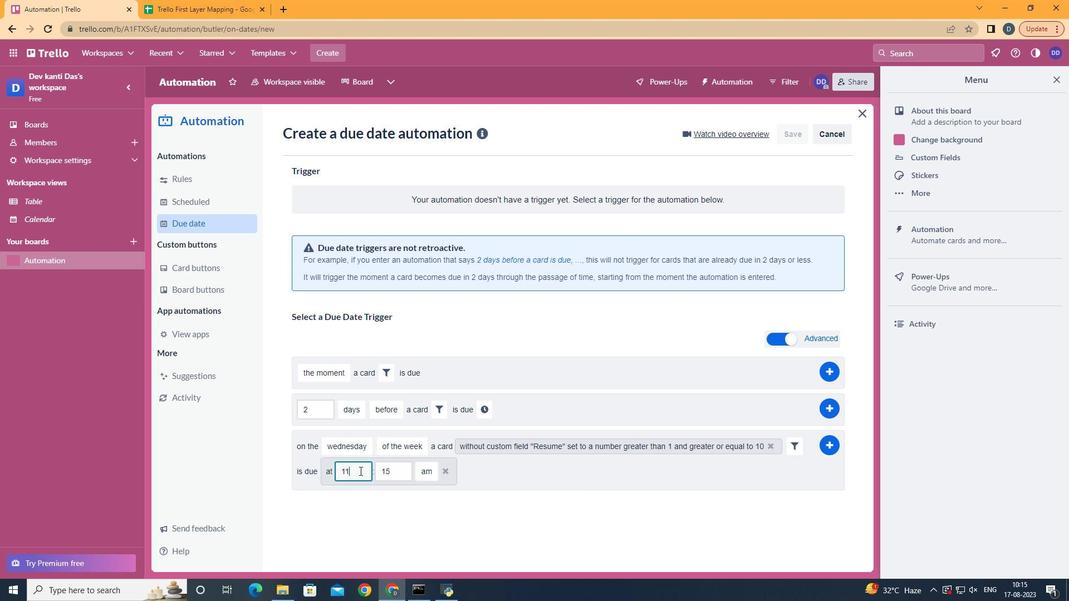 
Action: Mouse moved to (398, 472)
Screenshot: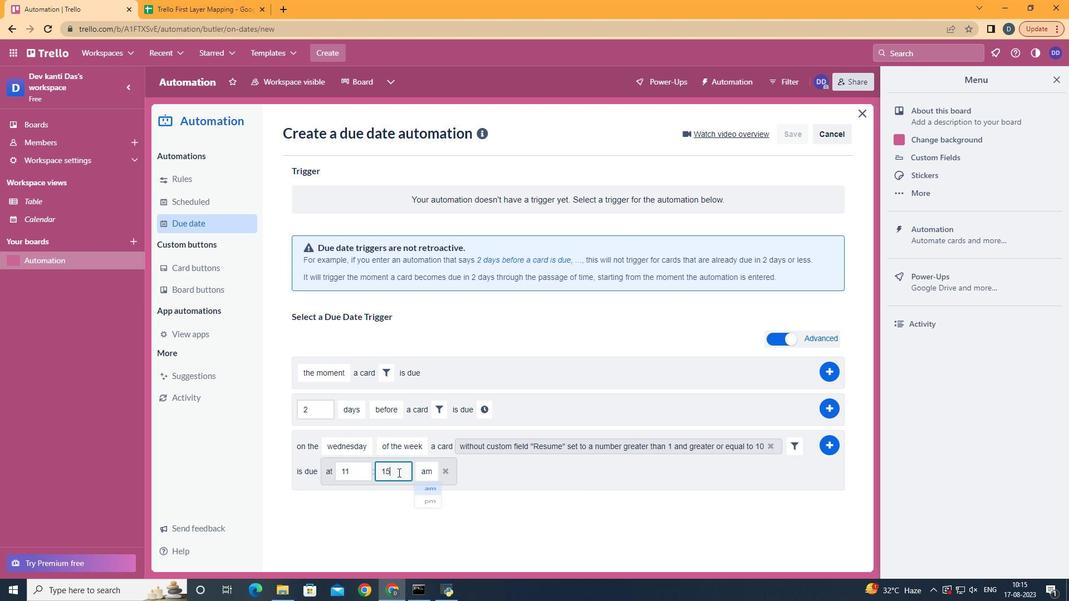 
Action: Mouse pressed left at (398, 472)
Screenshot: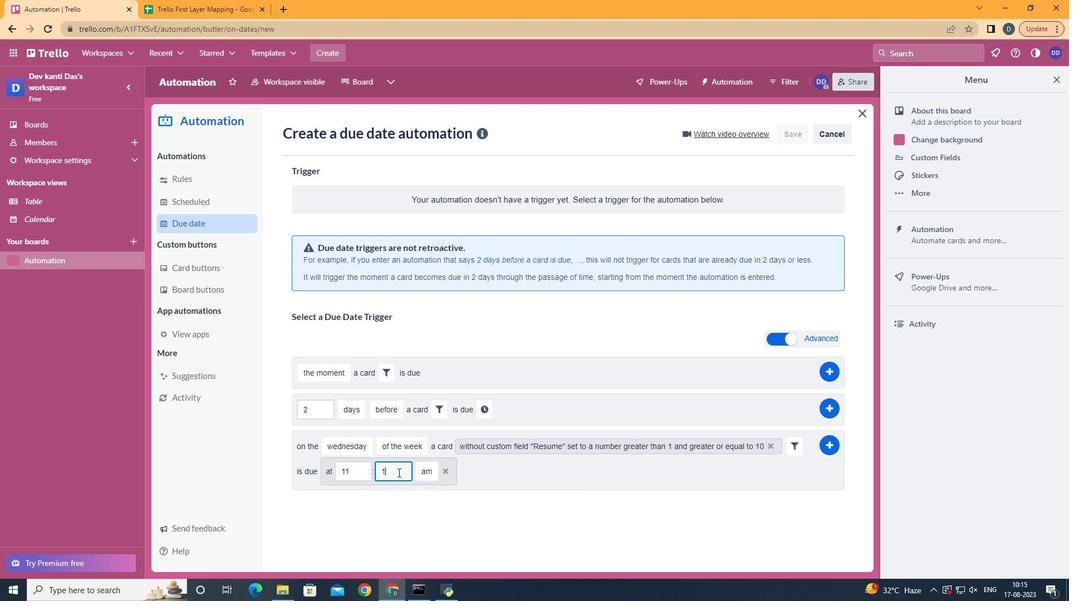 
Action: Key pressed <Key.backspace><Key.backspace>00
Screenshot: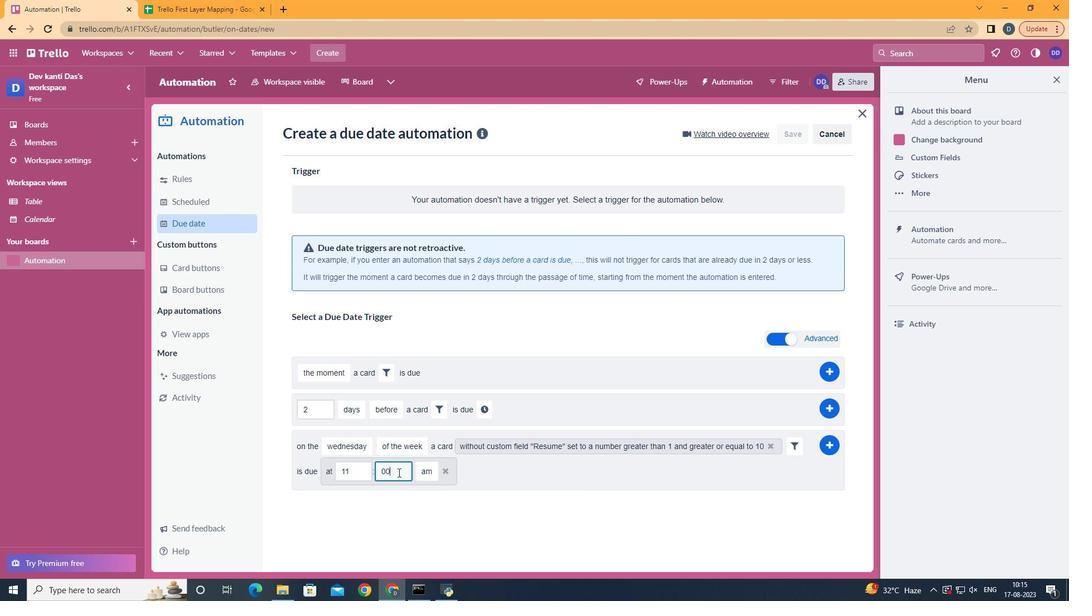 
Action: Mouse moved to (822, 444)
Screenshot: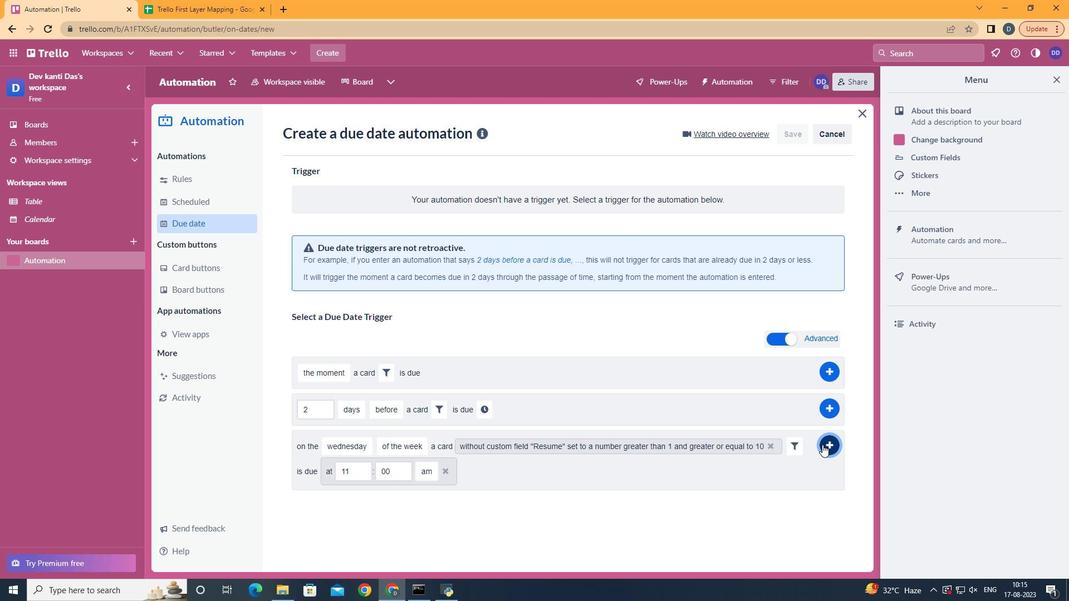 
Action: Mouse pressed left at (822, 444)
Screenshot: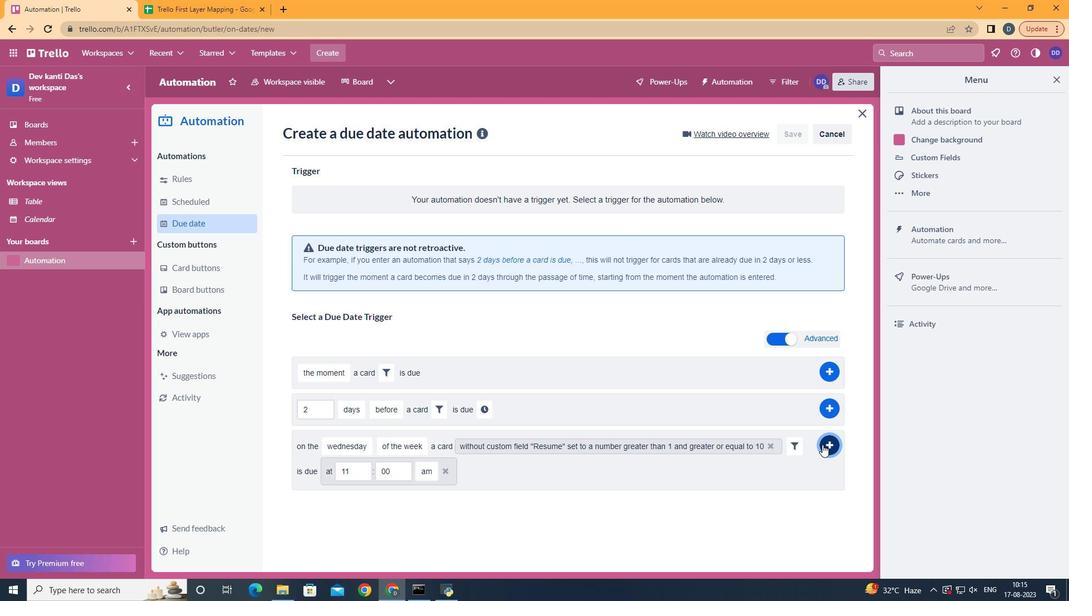 
